 Task: Look for space in Kadūr, India from 6th June, 2023 to 8th June, 2023 for 2 adults in price range Rs.7000 to Rs.12000. Place can be private room with 1  bedroom having 2 beds and 1 bathroom. Property type can be house, flat, guest house. Amenities needed are: wifi. Booking option can be shelf check-in. Required host language is English.
Action: Mouse moved to (450, 120)
Screenshot: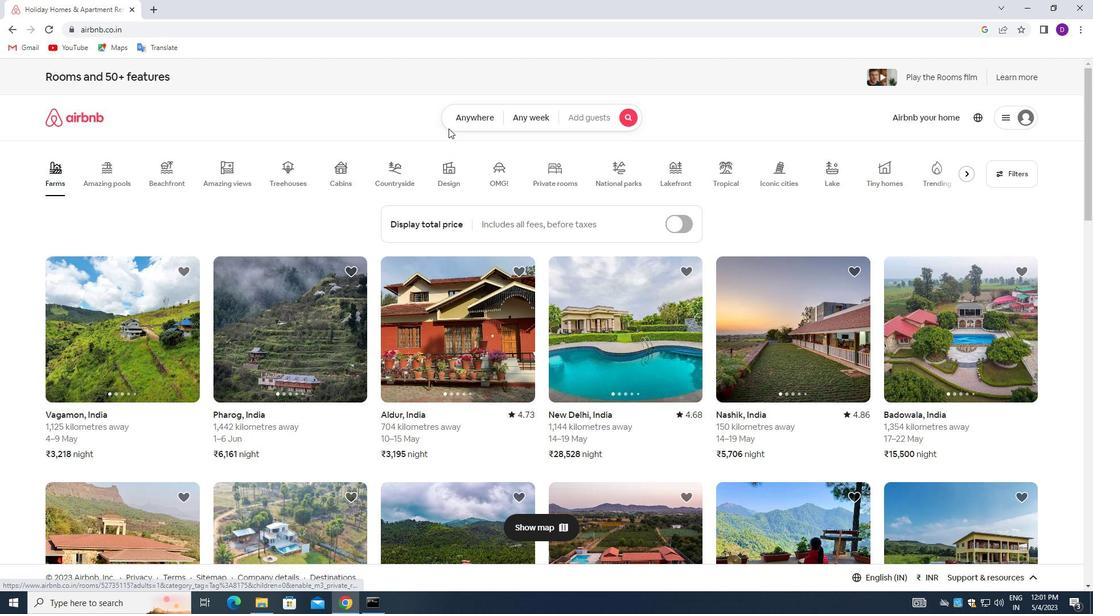 
Action: Mouse pressed left at (450, 120)
Screenshot: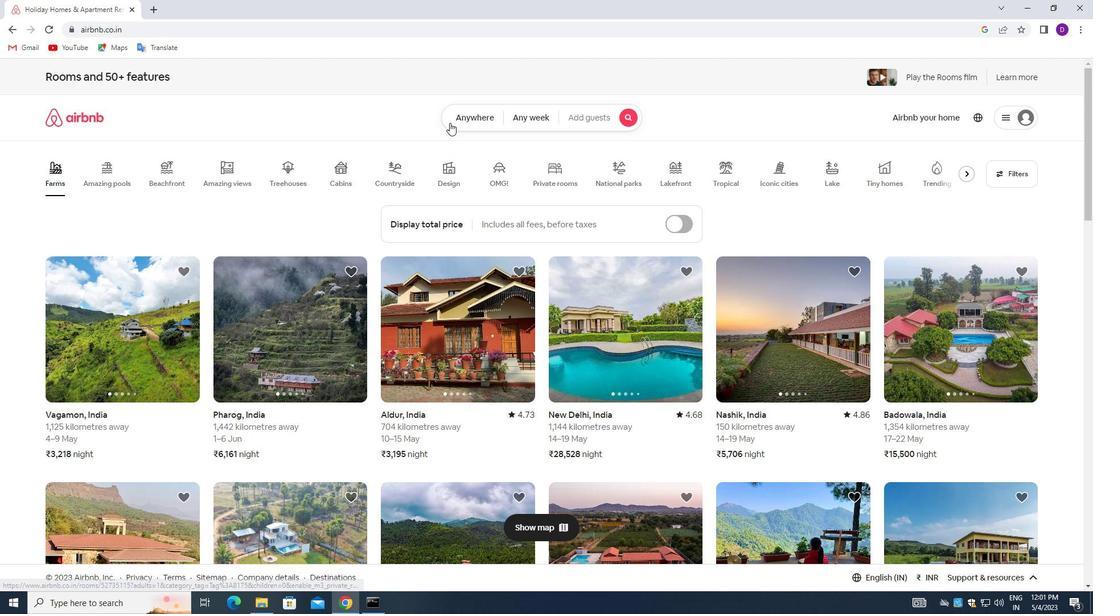 
Action: Mouse moved to (414, 162)
Screenshot: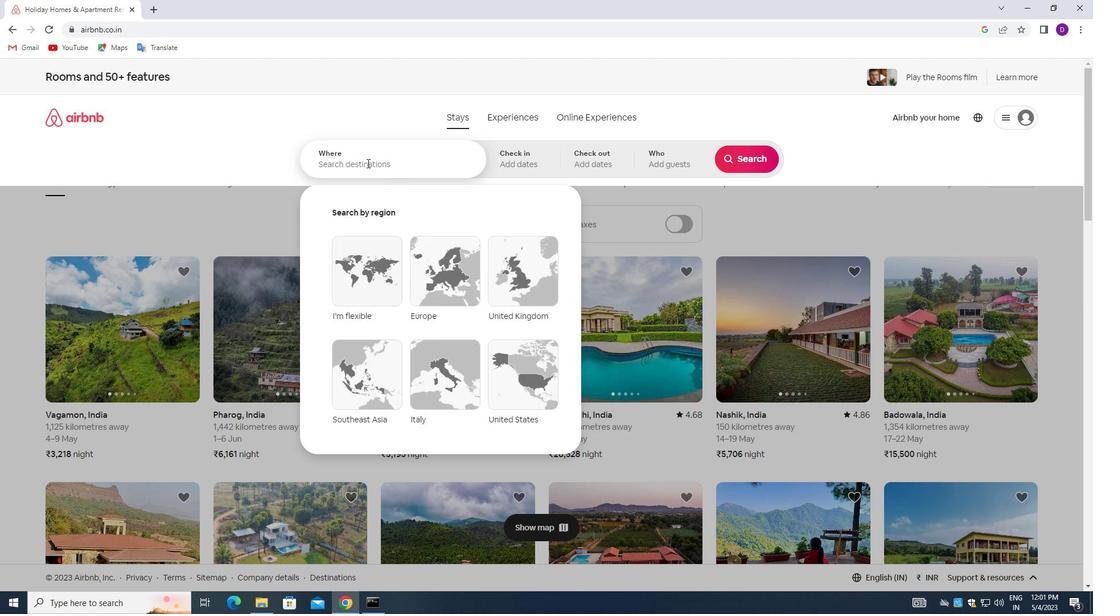 
Action: Mouse pressed left at (414, 162)
Screenshot: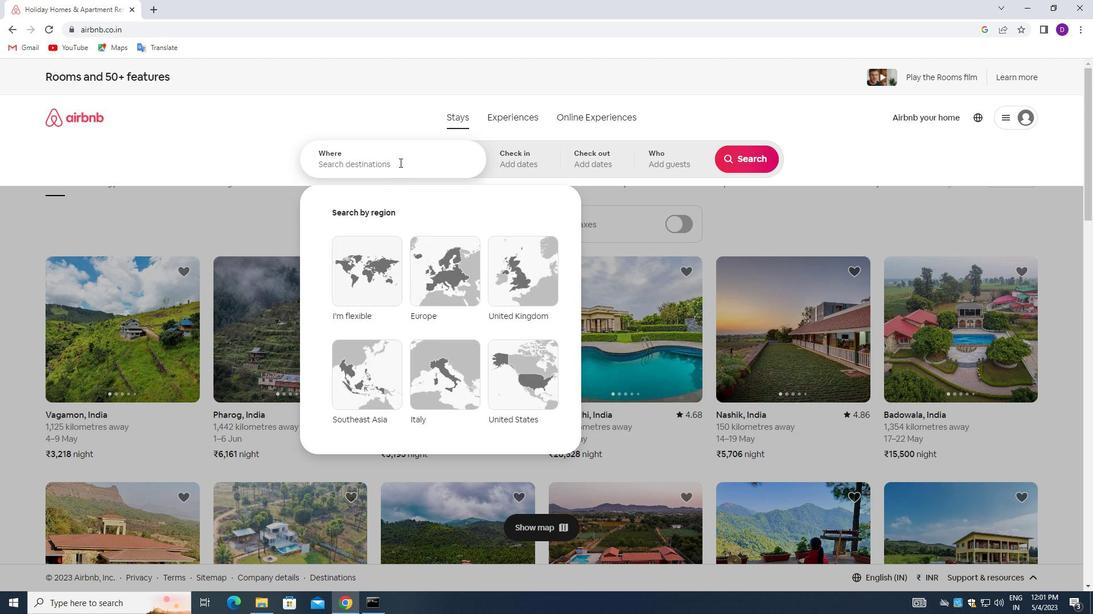 
Action: Mouse moved to (267, 144)
Screenshot: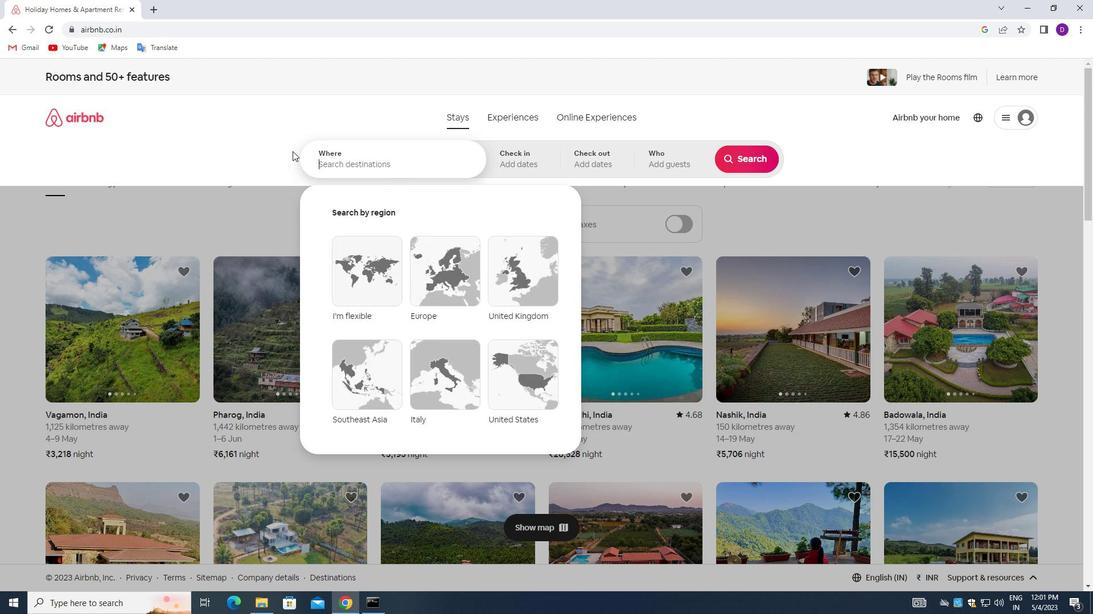 
Action: Key pressed <Key.shift>KADUR,<Key.space><Key.shift>INDIA<Key.enter>
Screenshot: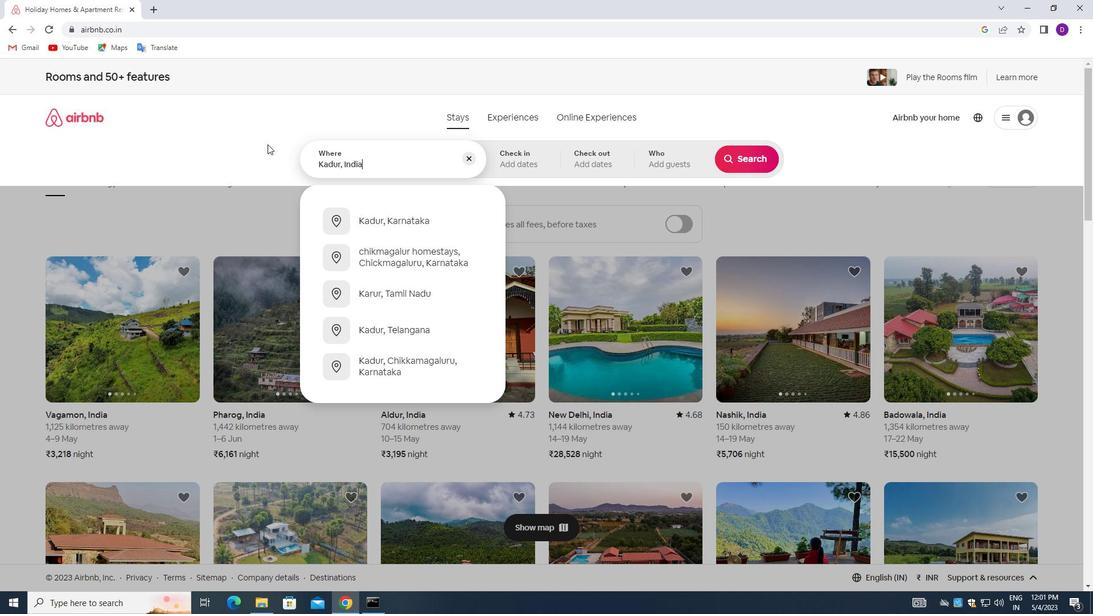
Action: Mouse moved to (626, 324)
Screenshot: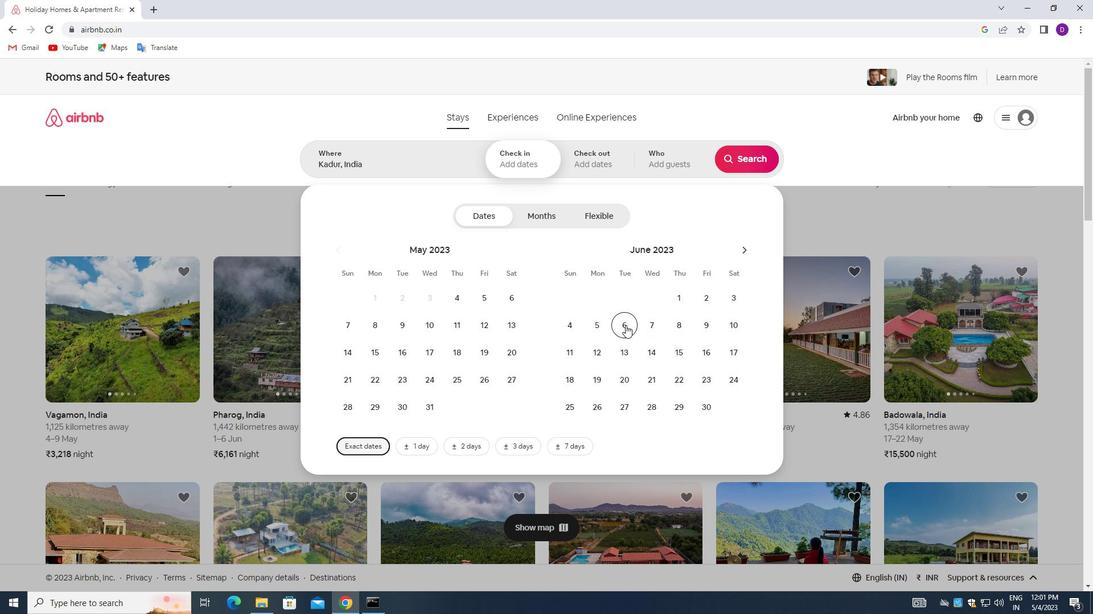 
Action: Mouse pressed left at (626, 324)
Screenshot: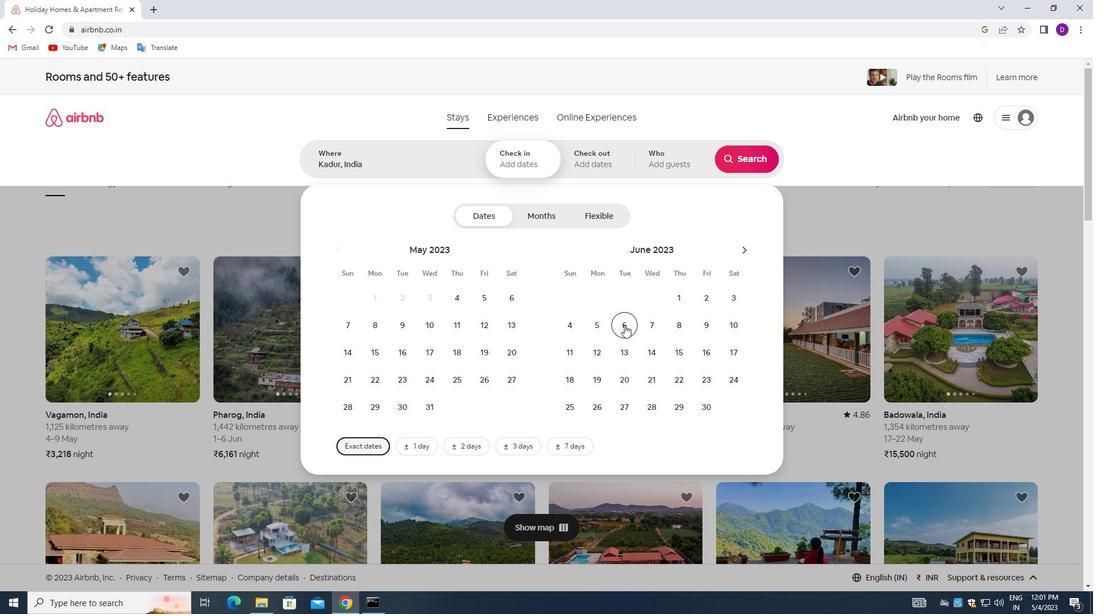 
Action: Mouse moved to (682, 325)
Screenshot: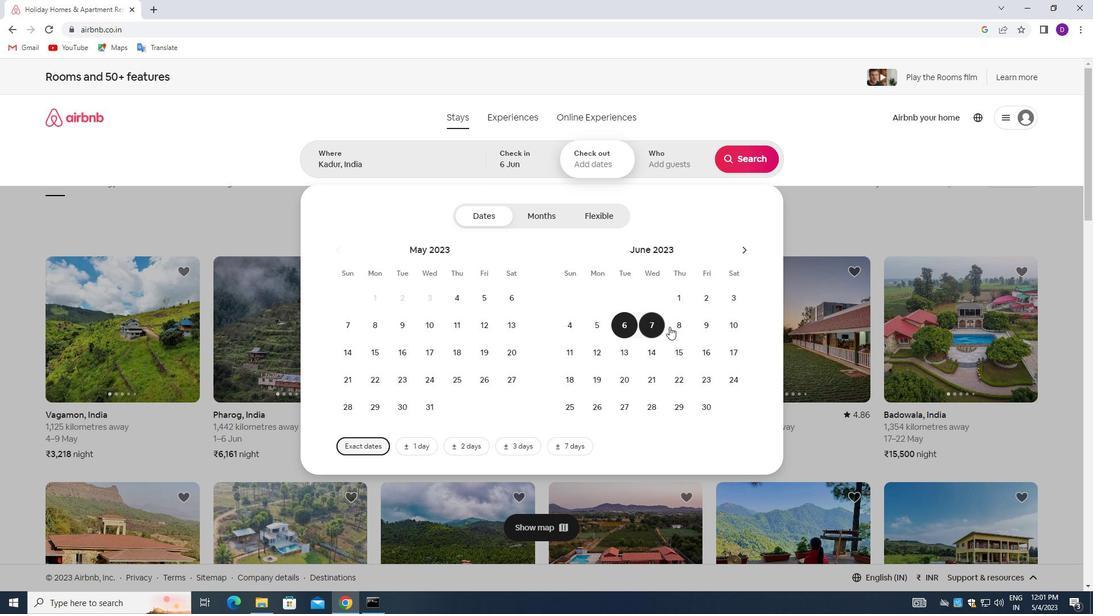 
Action: Mouse pressed left at (682, 325)
Screenshot: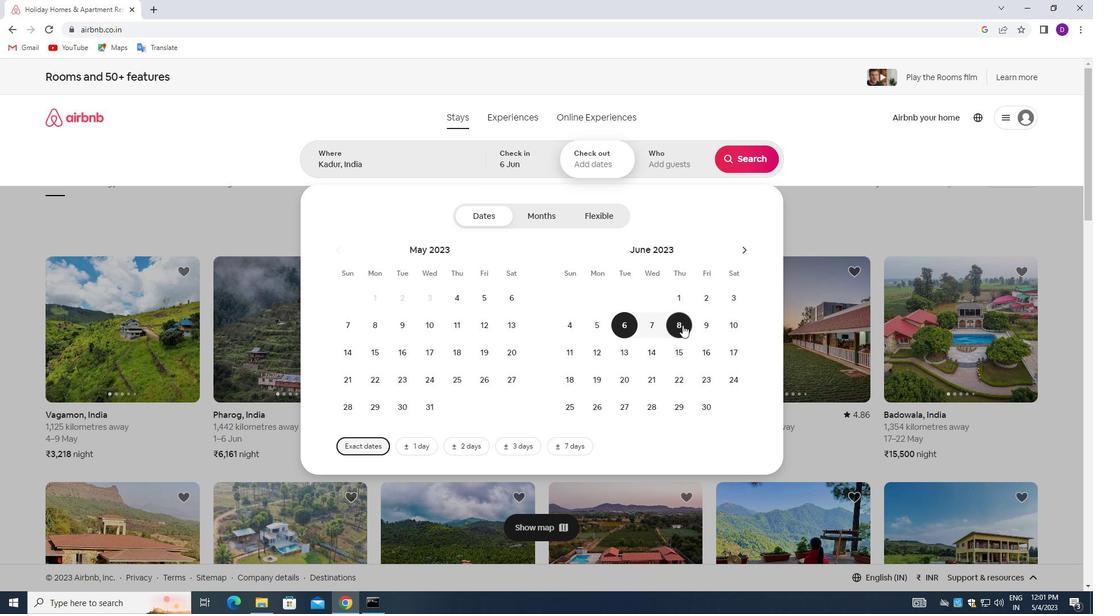 
Action: Mouse moved to (670, 164)
Screenshot: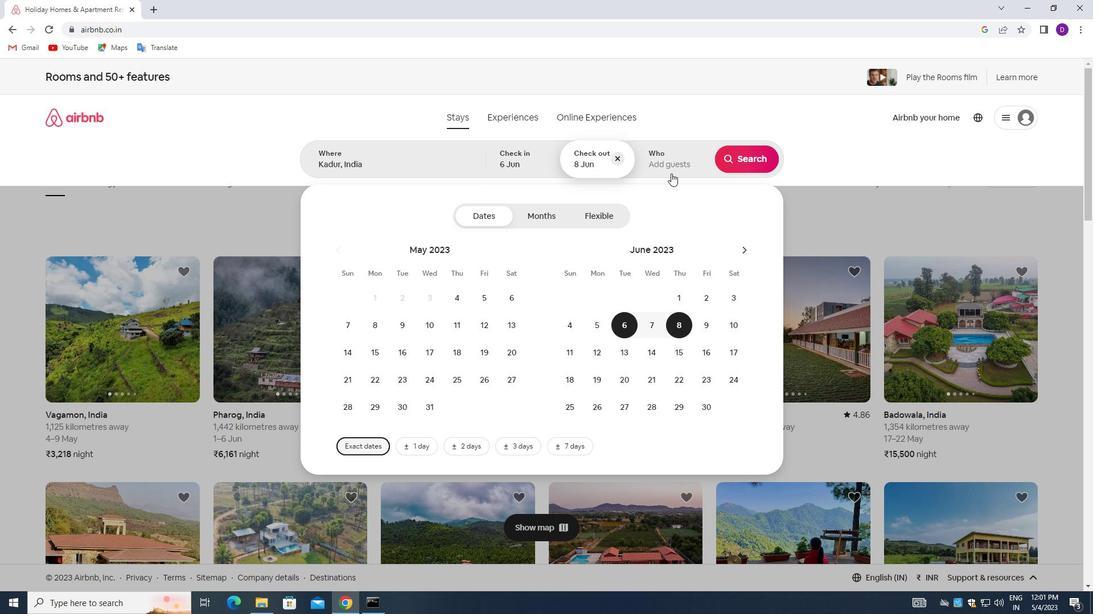 
Action: Mouse pressed left at (670, 164)
Screenshot: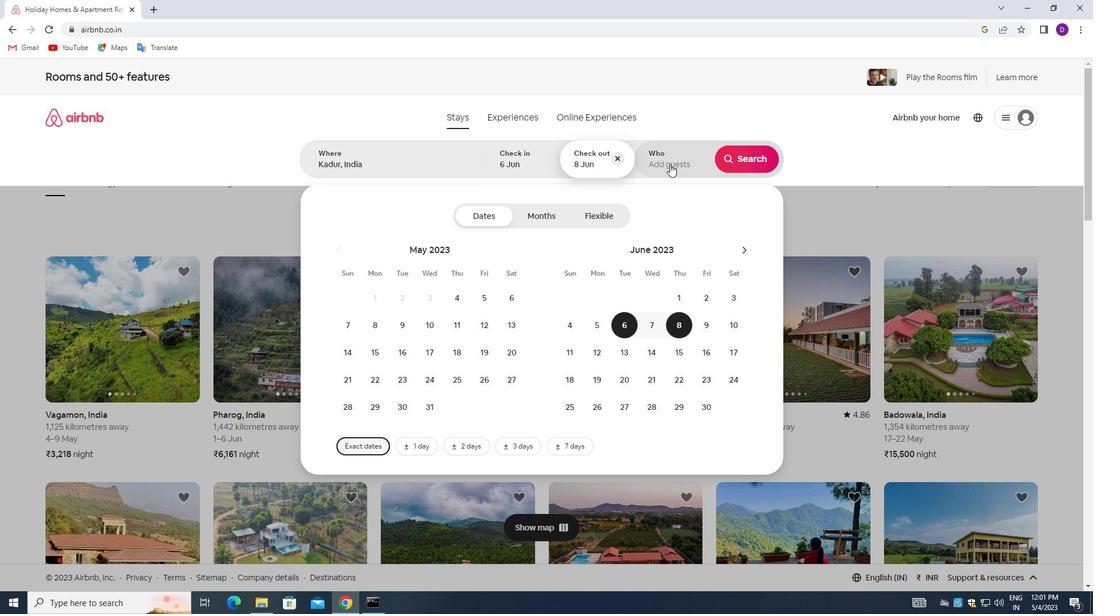 
Action: Mouse moved to (745, 220)
Screenshot: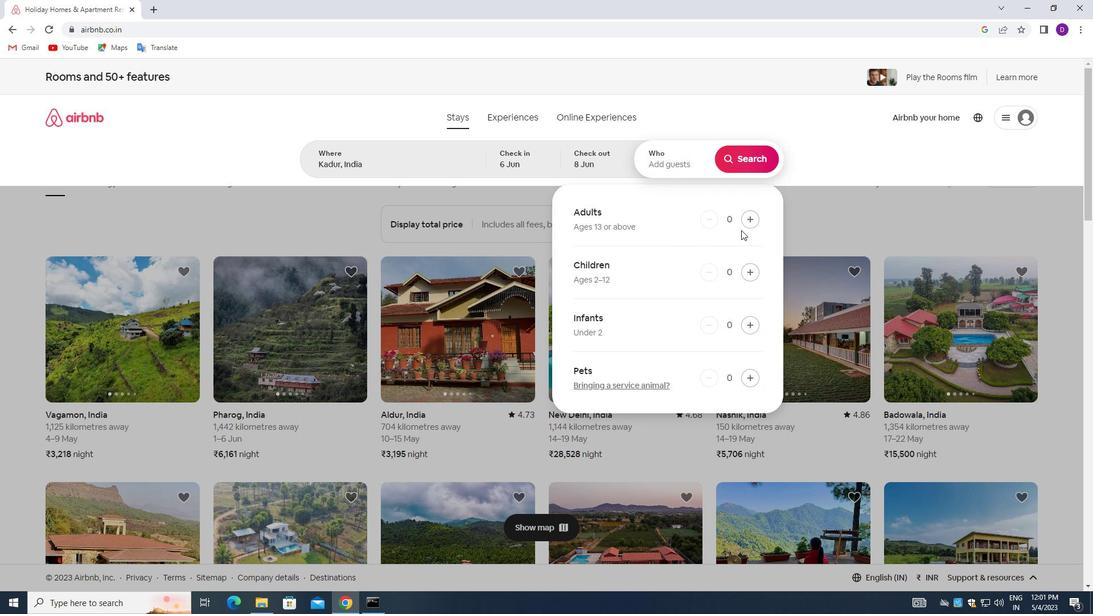 
Action: Mouse pressed left at (745, 220)
Screenshot: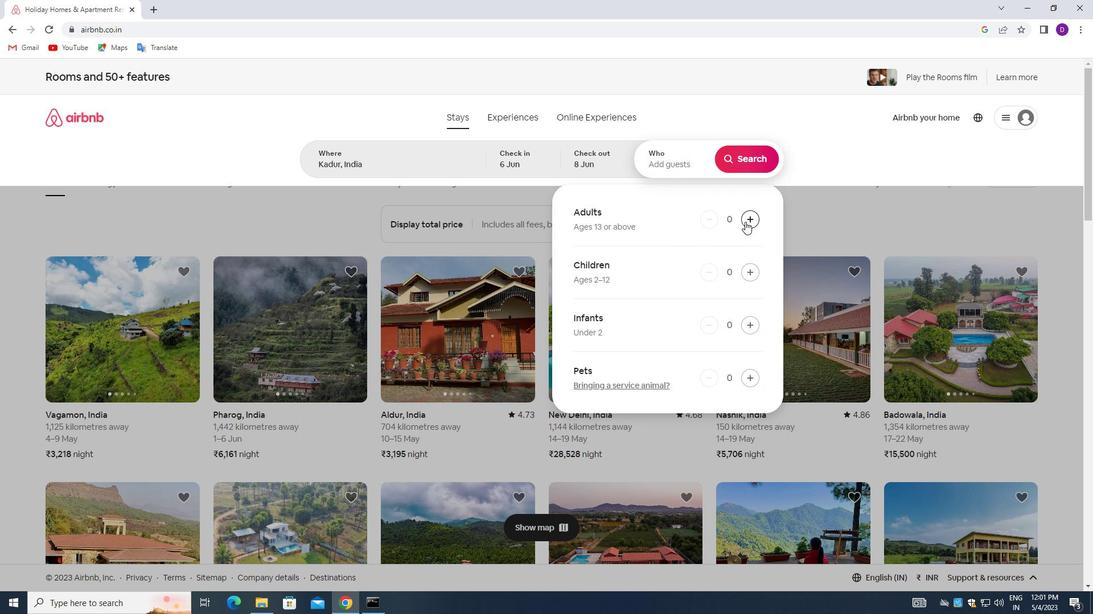 
Action: Mouse pressed left at (745, 220)
Screenshot: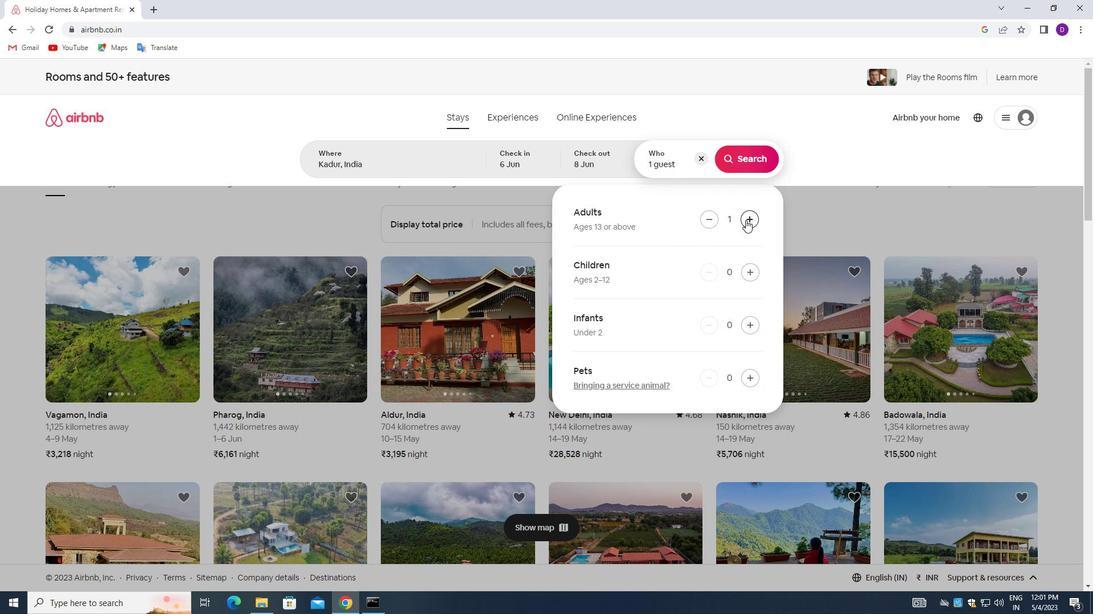 
Action: Mouse moved to (743, 157)
Screenshot: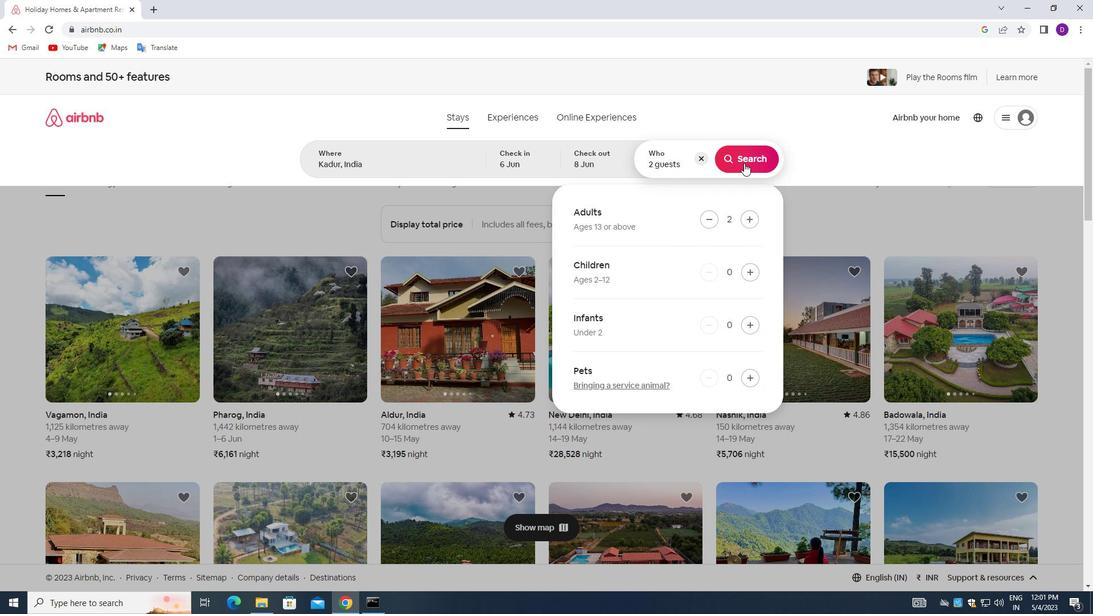
Action: Mouse pressed left at (743, 157)
Screenshot: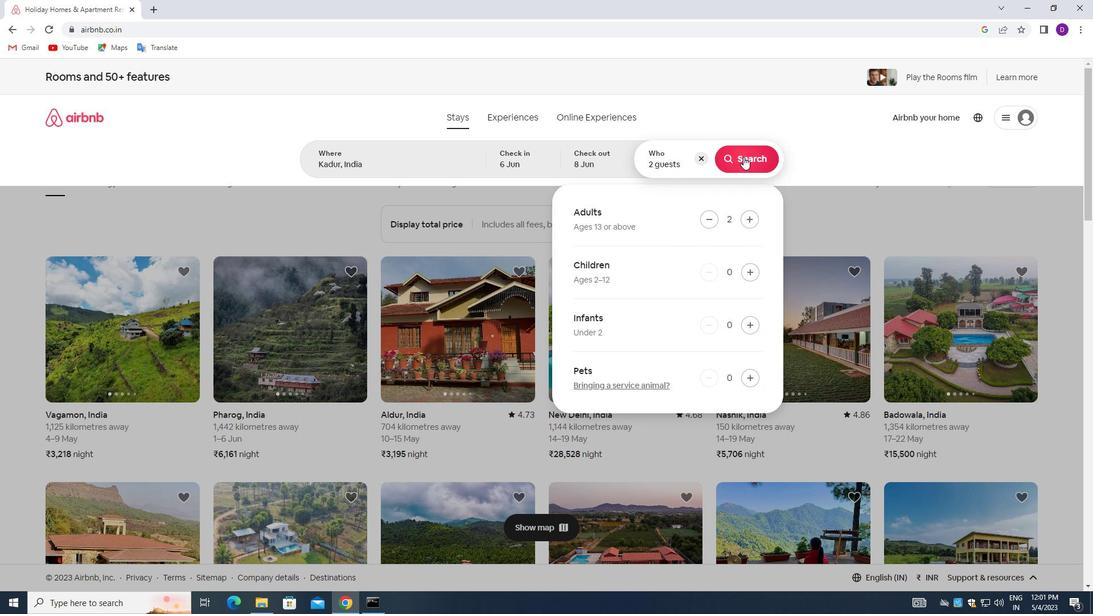 
Action: Mouse moved to (1027, 125)
Screenshot: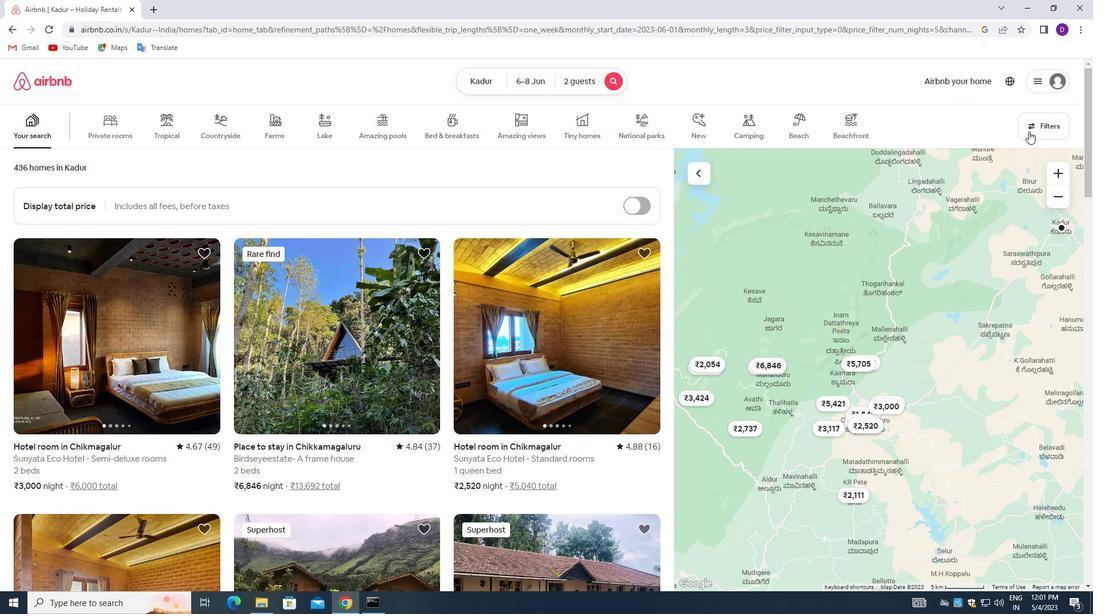 
Action: Mouse pressed left at (1027, 125)
Screenshot: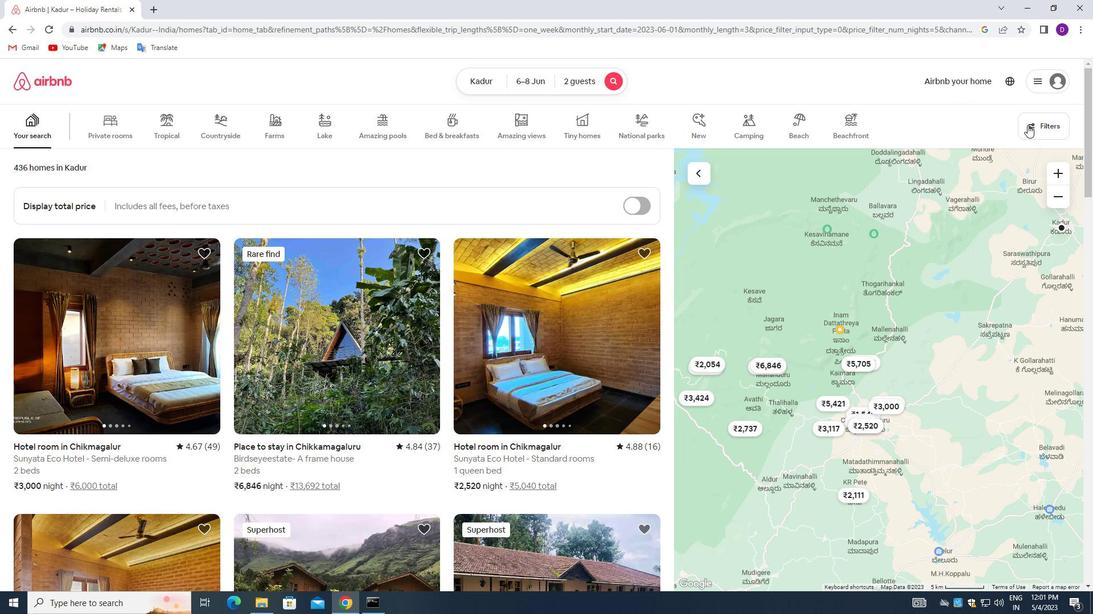 
Action: Mouse moved to (398, 272)
Screenshot: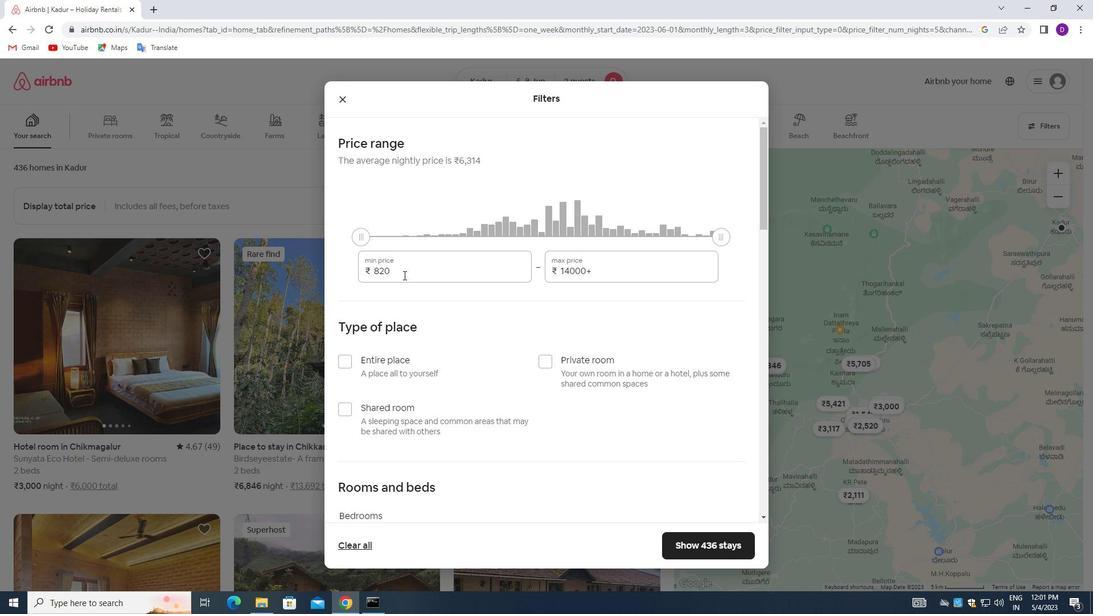 
Action: Mouse pressed left at (398, 272)
Screenshot: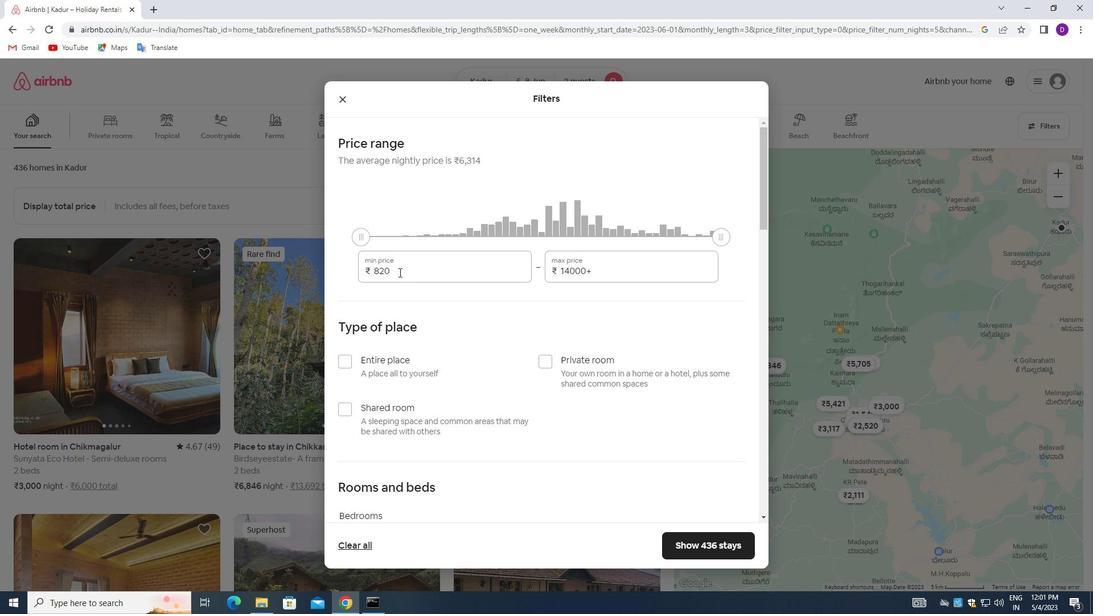 
Action: Mouse pressed left at (398, 272)
Screenshot: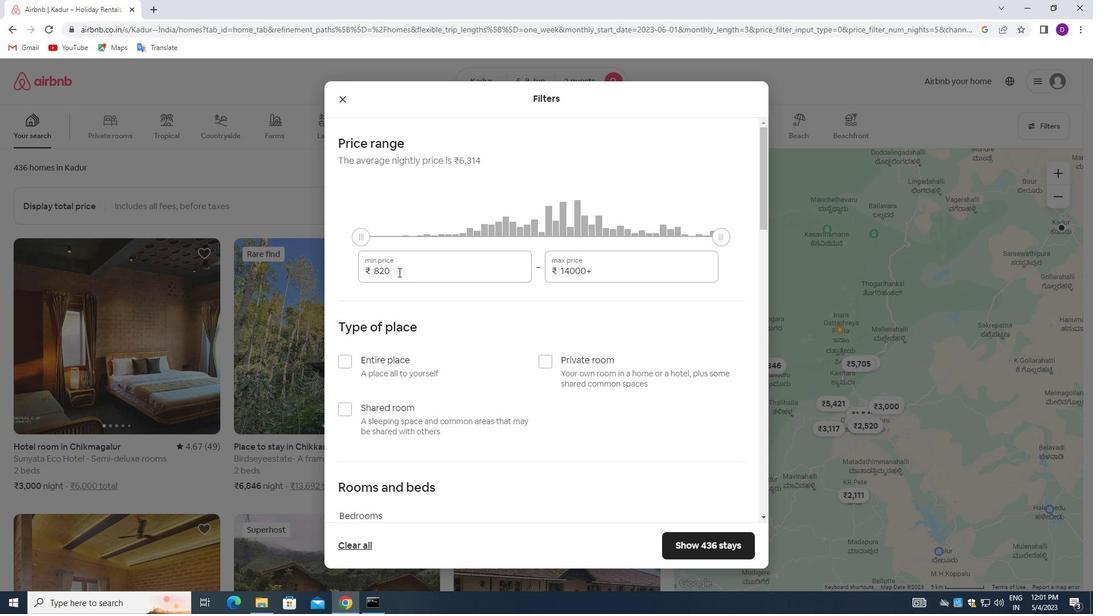 
Action: Key pressed 7000<Key.tab>12000
Screenshot: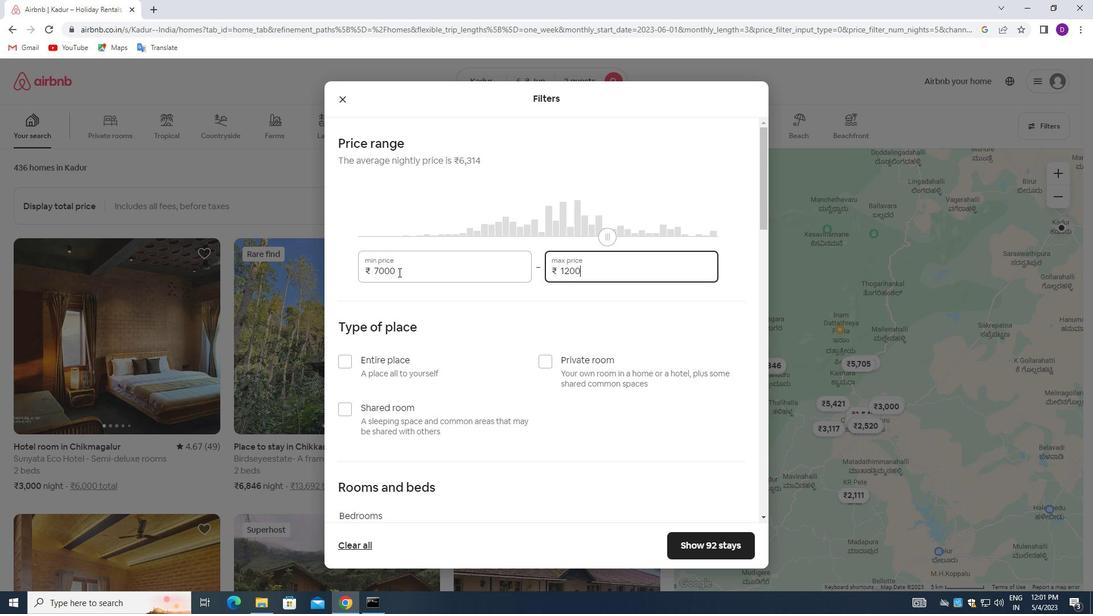 
Action: Mouse moved to (520, 395)
Screenshot: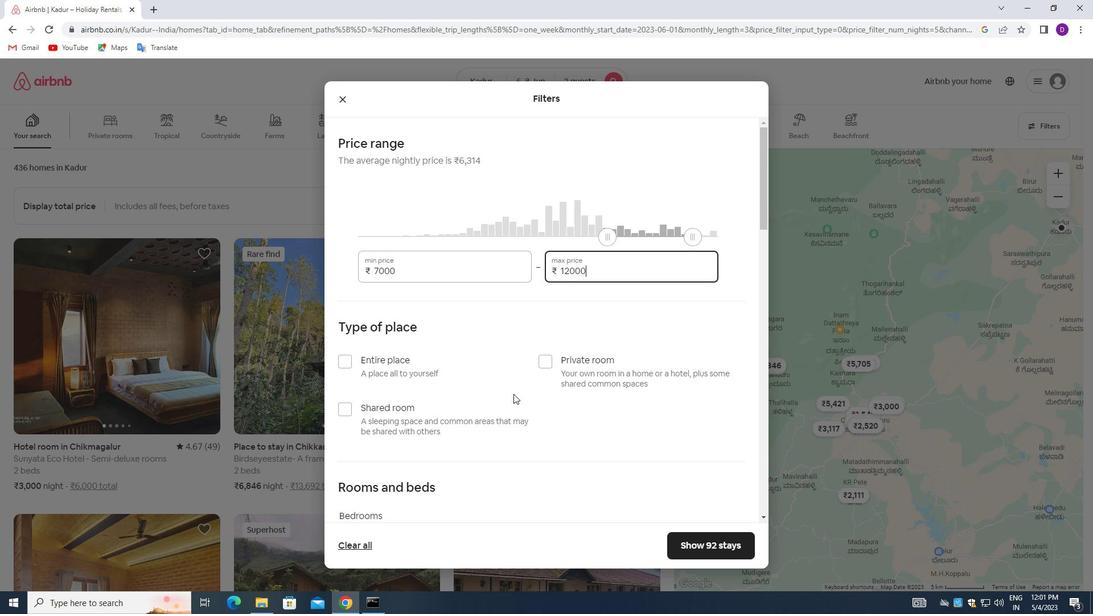 
Action: Mouse scrolled (520, 395) with delta (0, 0)
Screenshot: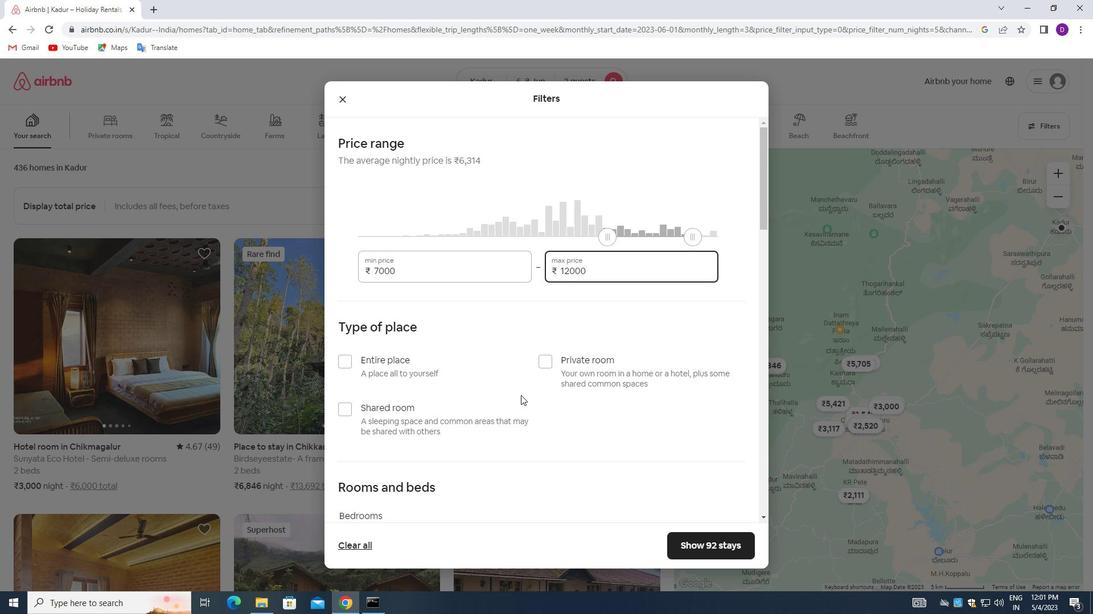 
Action: Mouse scrolled (520, 395) with delta (0, 0)
Screenshot: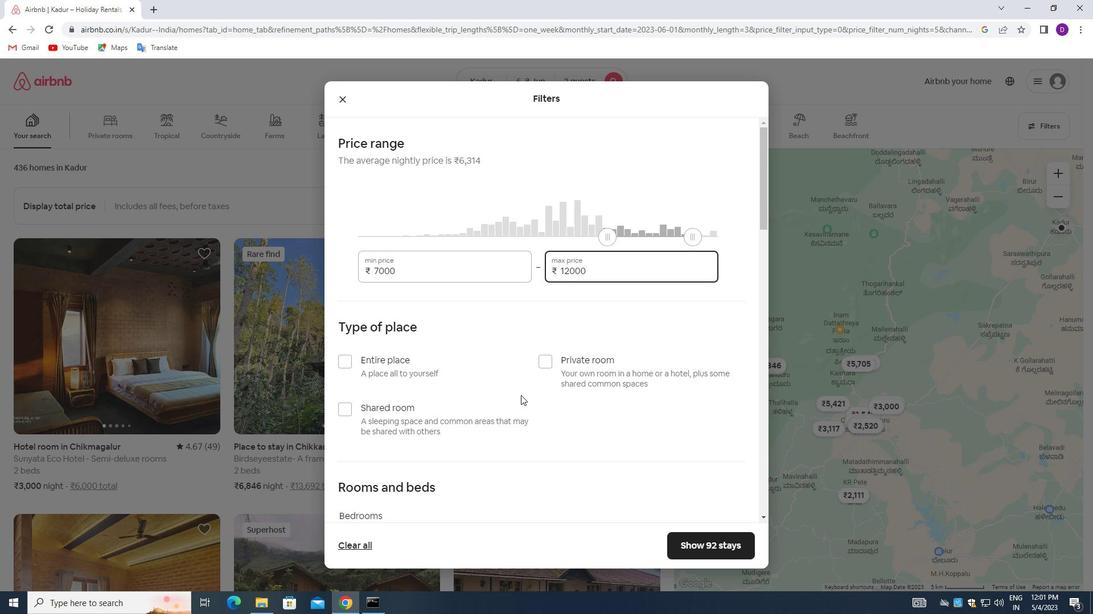 
Action: Mouse moved to (545, 249)
Screenshot: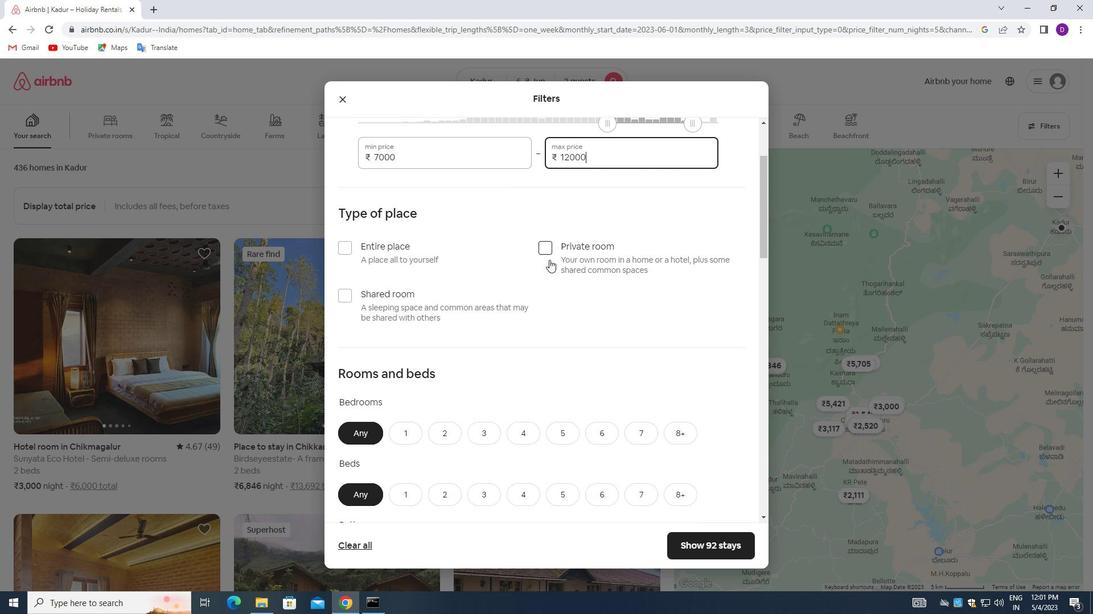 
Action: Mouse pressed left at (545, 249)
Screenshot: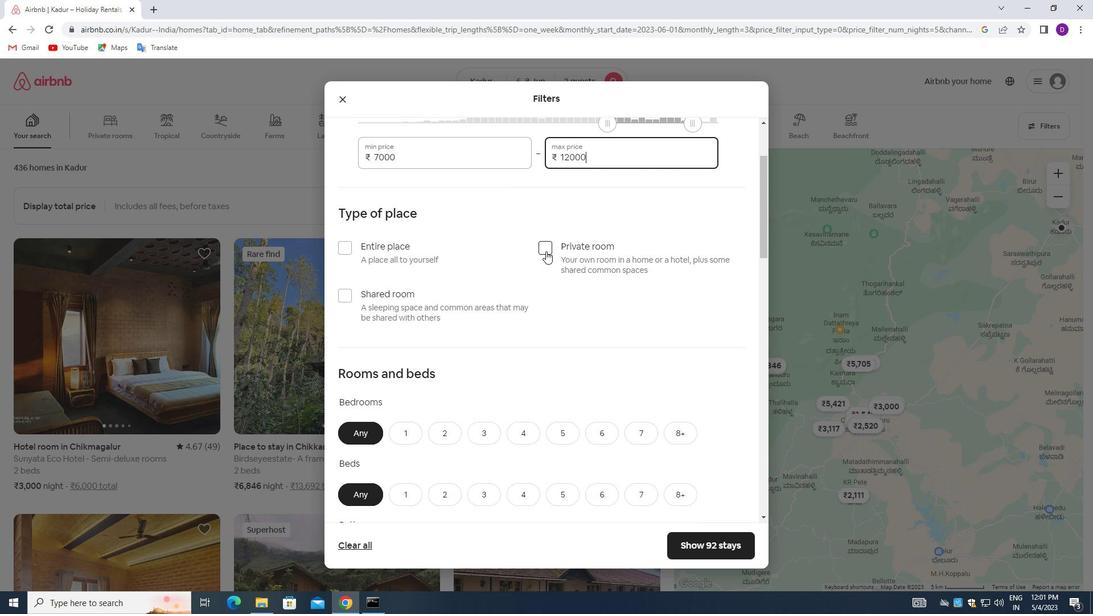 
Action: Mouse moved to (547, 325)
Screenshot: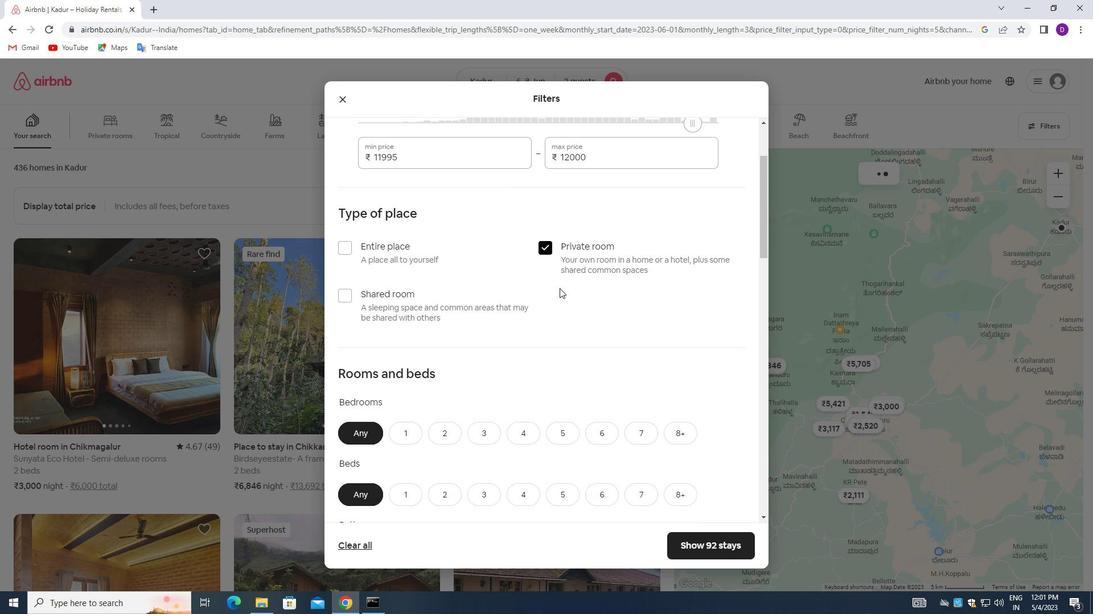 
Action: Mouse scrolled (547, 325) with delta (0, 0)
Screenshot: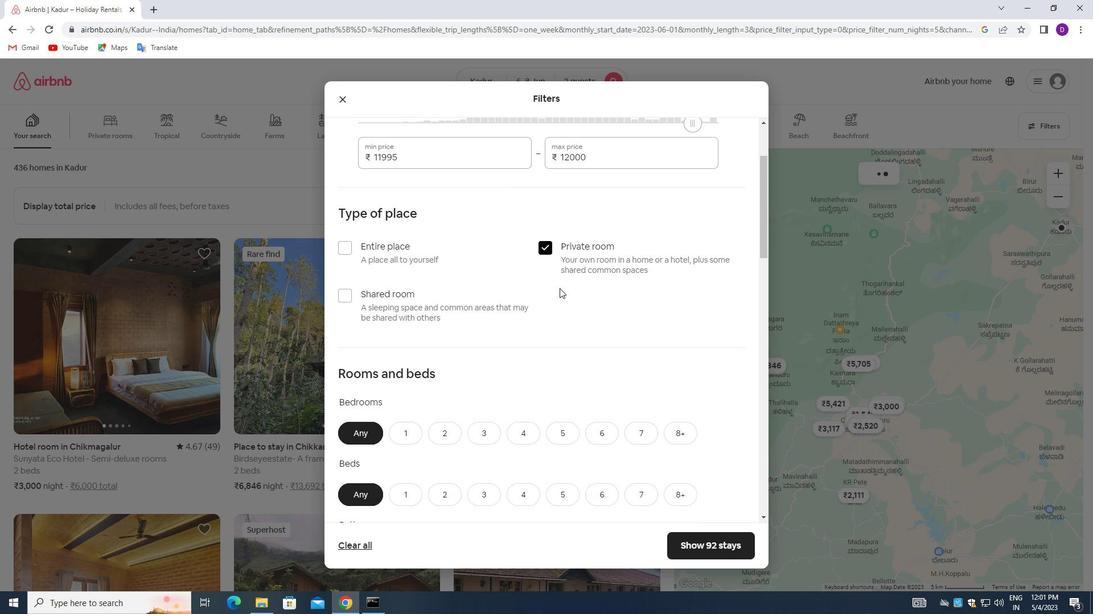 
Action: Mouse moved to (544, 330)
Screenshot: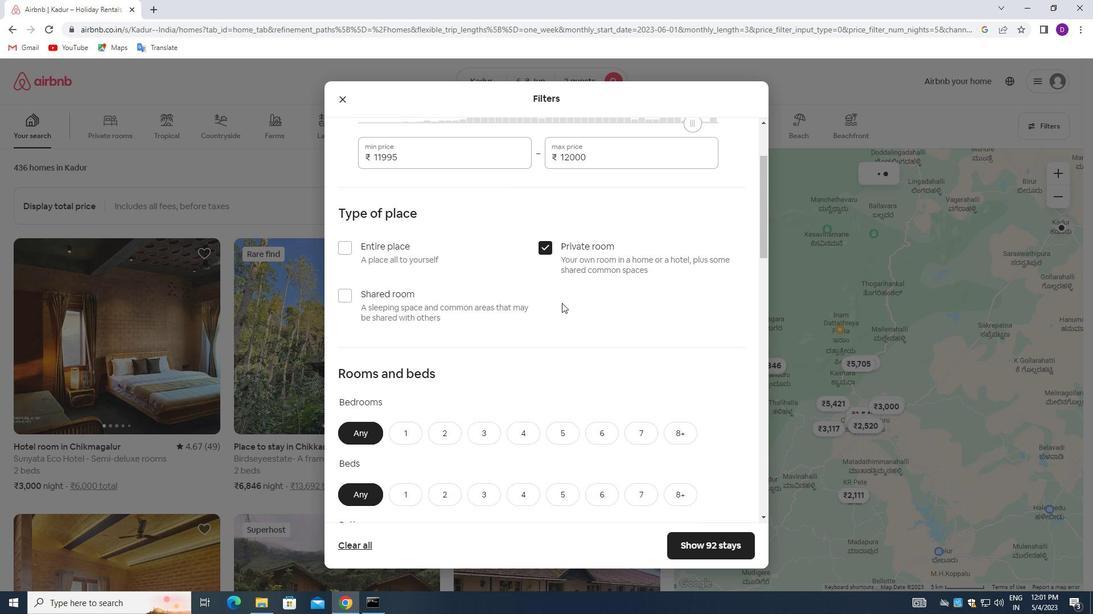 
Action: Mouse scrolled (544, 329) with delta (0, 0)
Screenshot: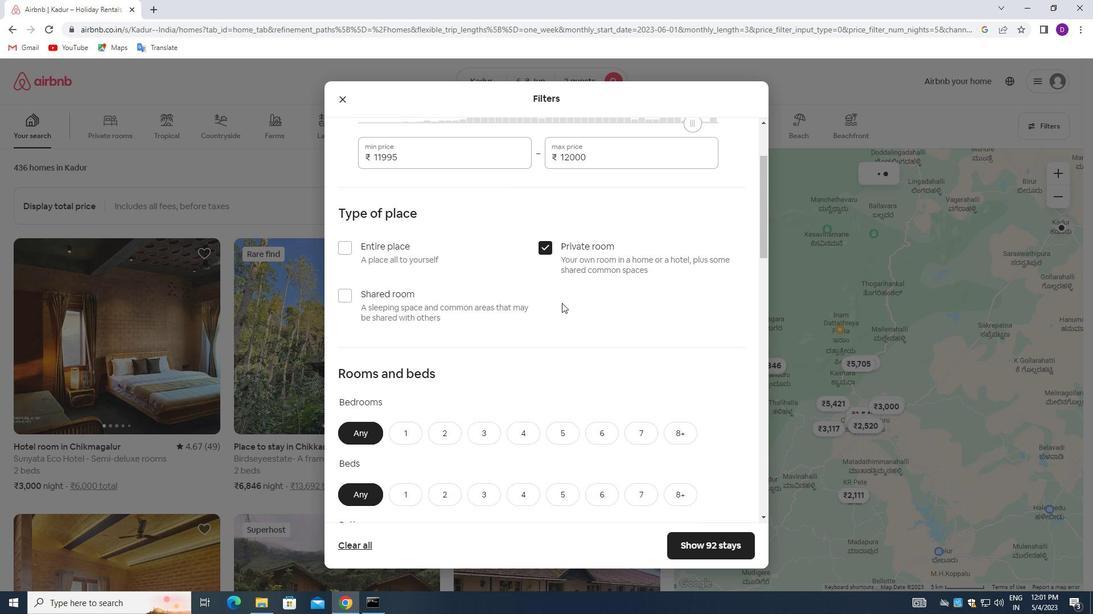 
Action: Mouse moved to (542, 332)
Screenshot: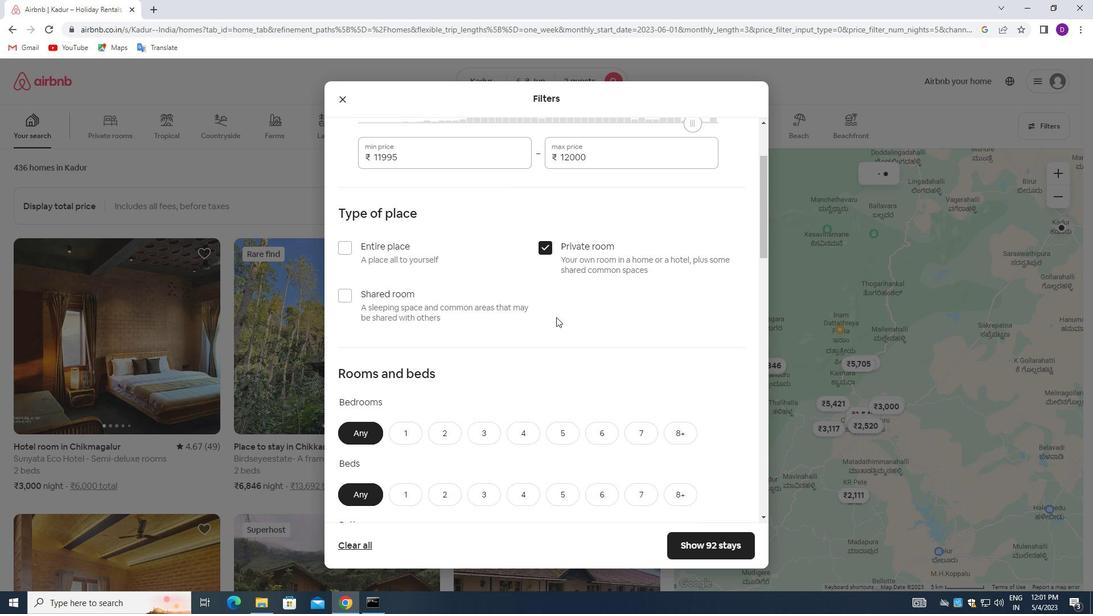 
Action: Mouse scrolled (542, 331) with delta (0, 0)
Screenshot: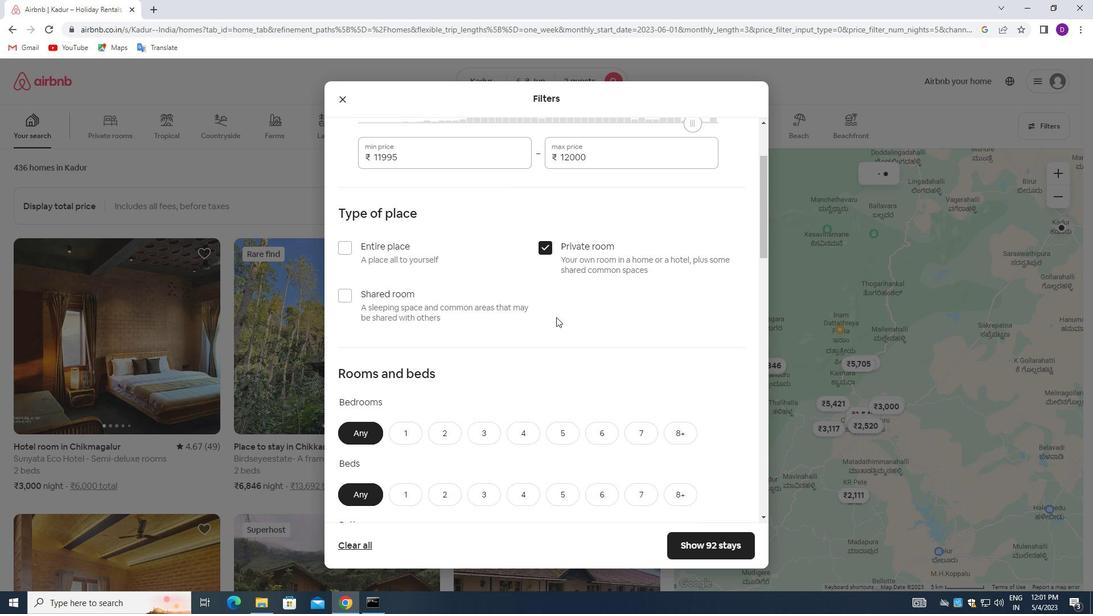 
Action: Mouse moved to (399, 262)
Screenshot: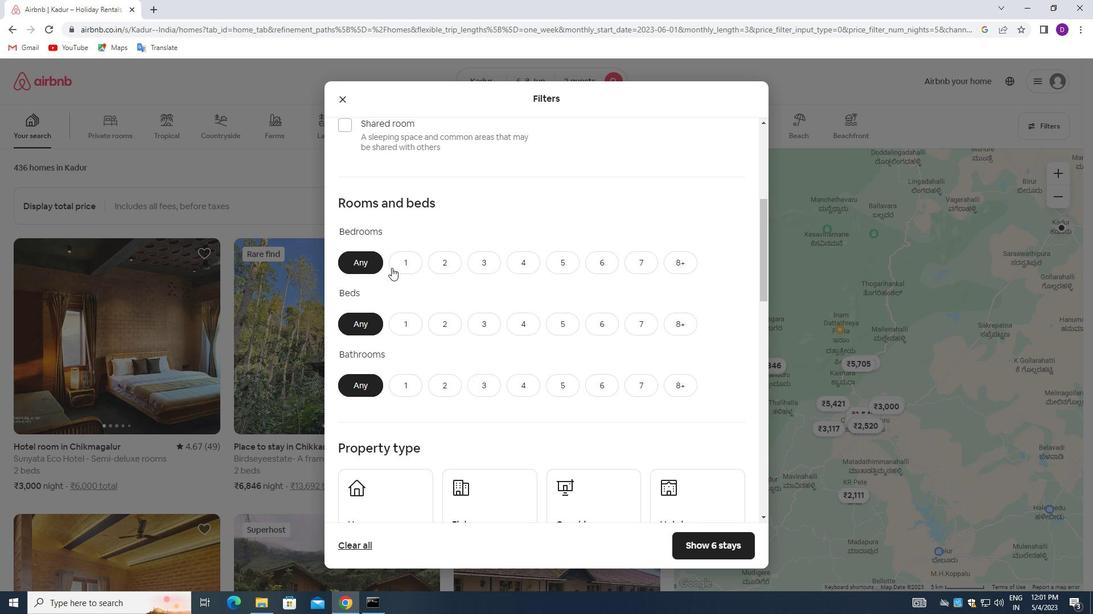 
Action: Mouse pressed left at (399, 262)
Screenshot: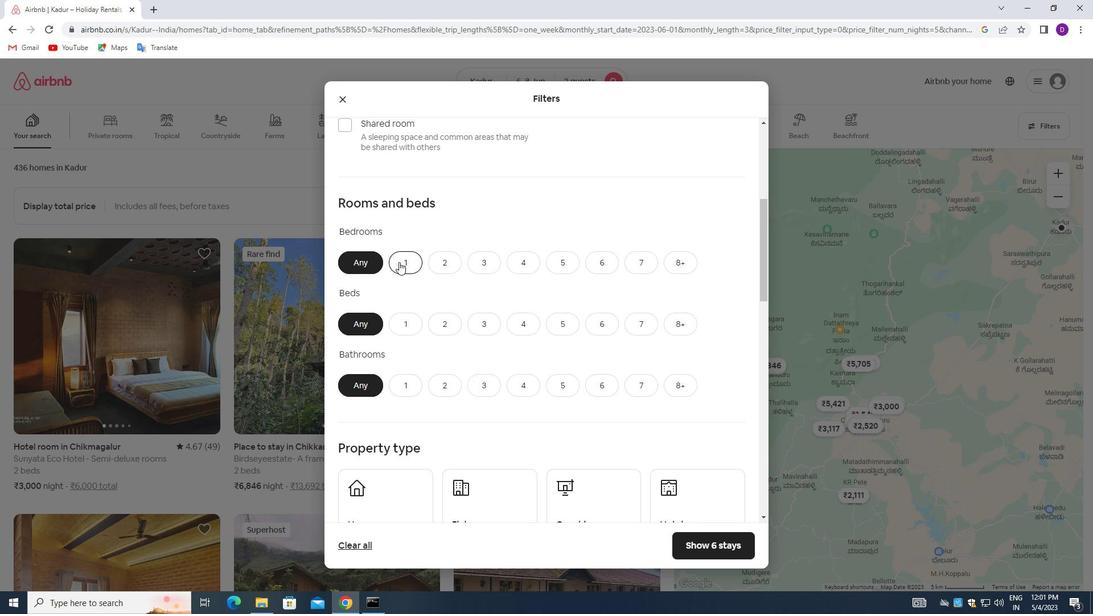 
Action: Mouse moved to (452, 323)
Screenshot: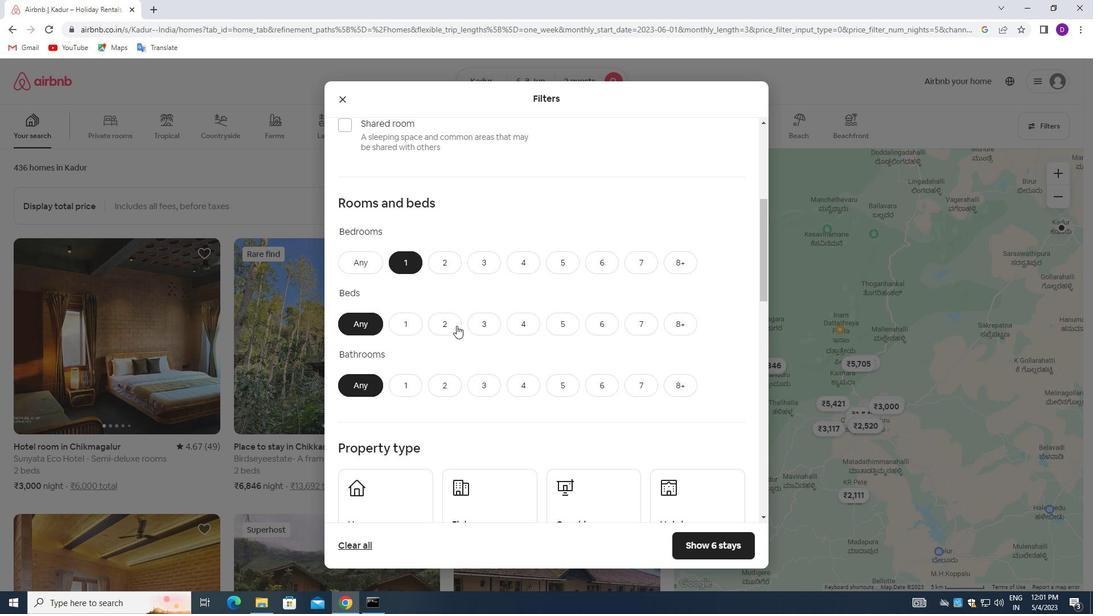 
Action: Mouse pressed left at (452, 323)
Screenshot: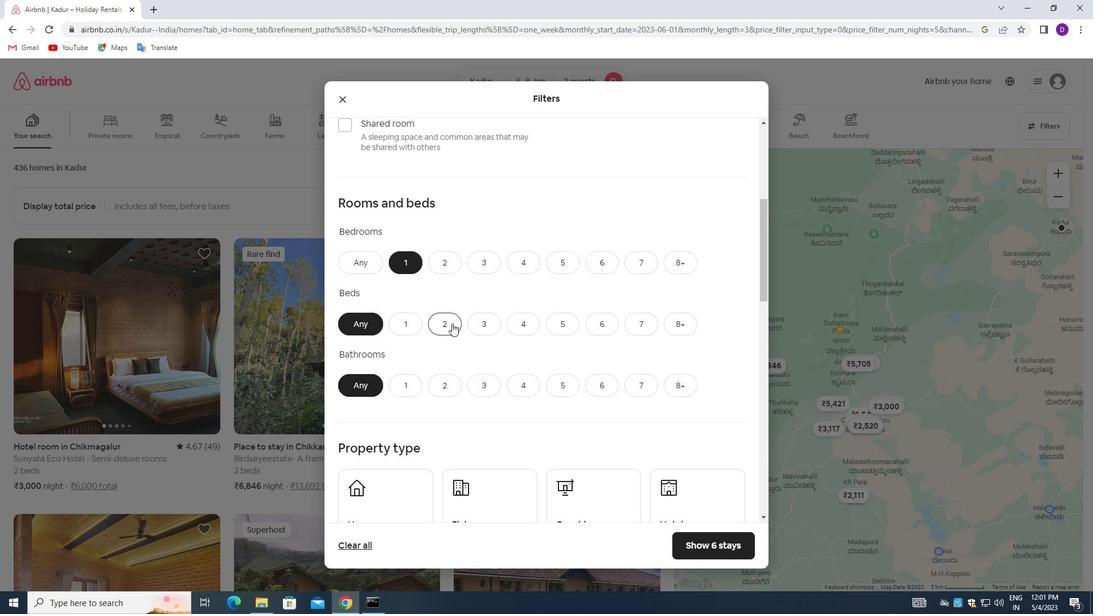 
Action: Mouse moved to (407, 384)
Screenshot: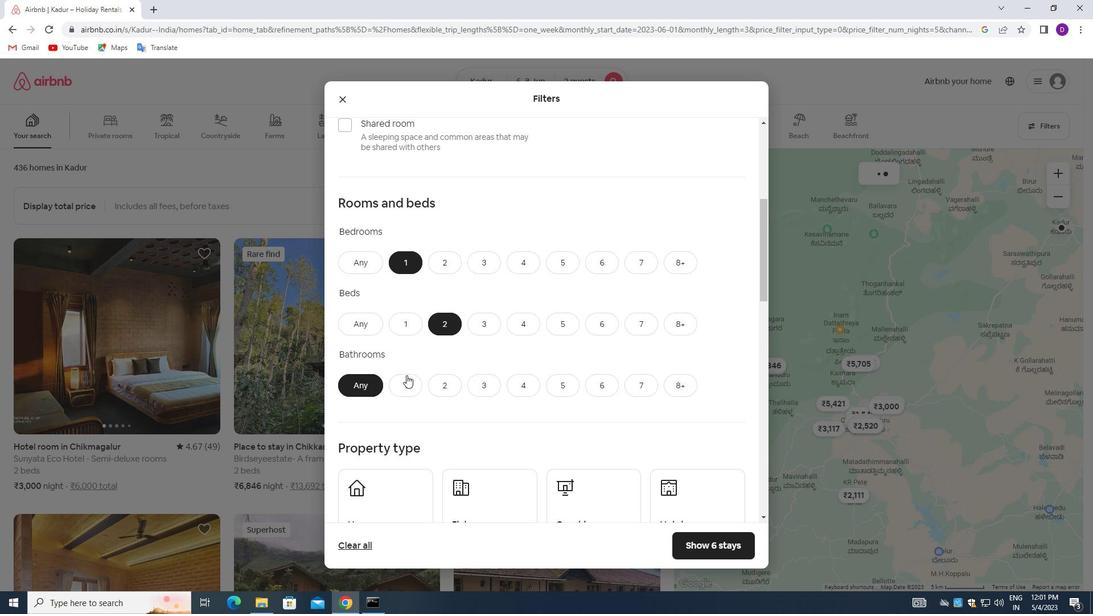 
Action: Mouse pressed left at (407, 384)
Screenshot: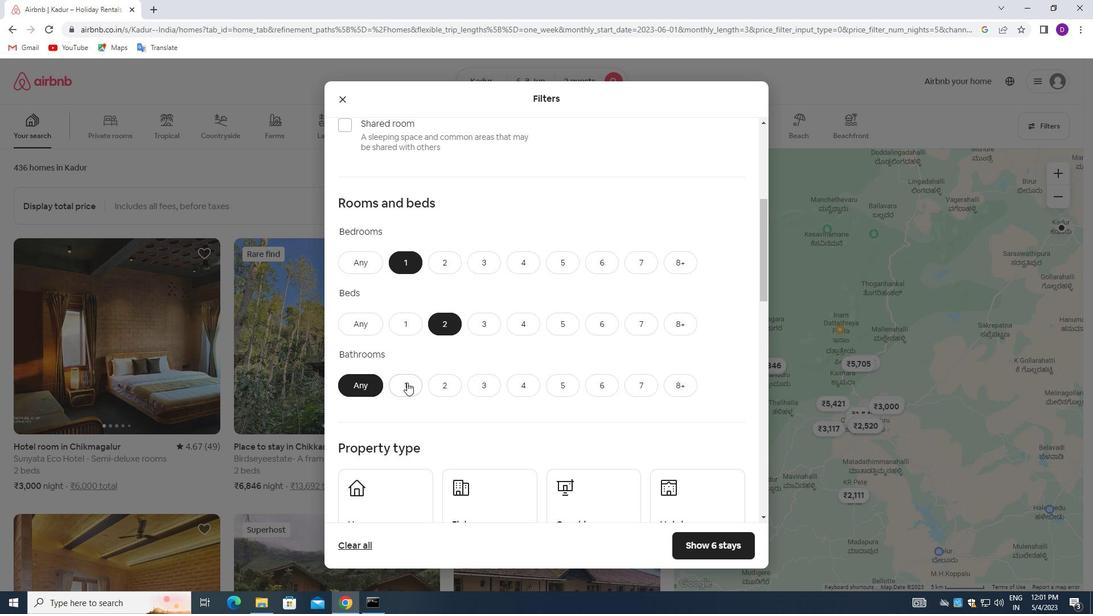 
Action: Mouse moved to (409, 366)
Screenshot: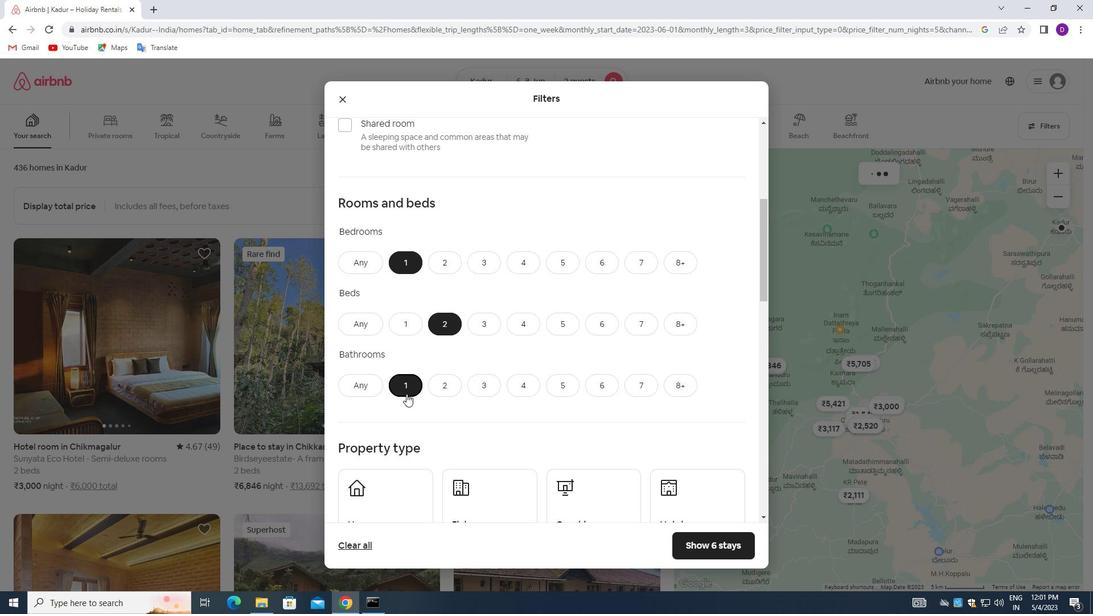 
Action: Mouse scrolled (409, 365) with delta (0, 0)
Screenshot: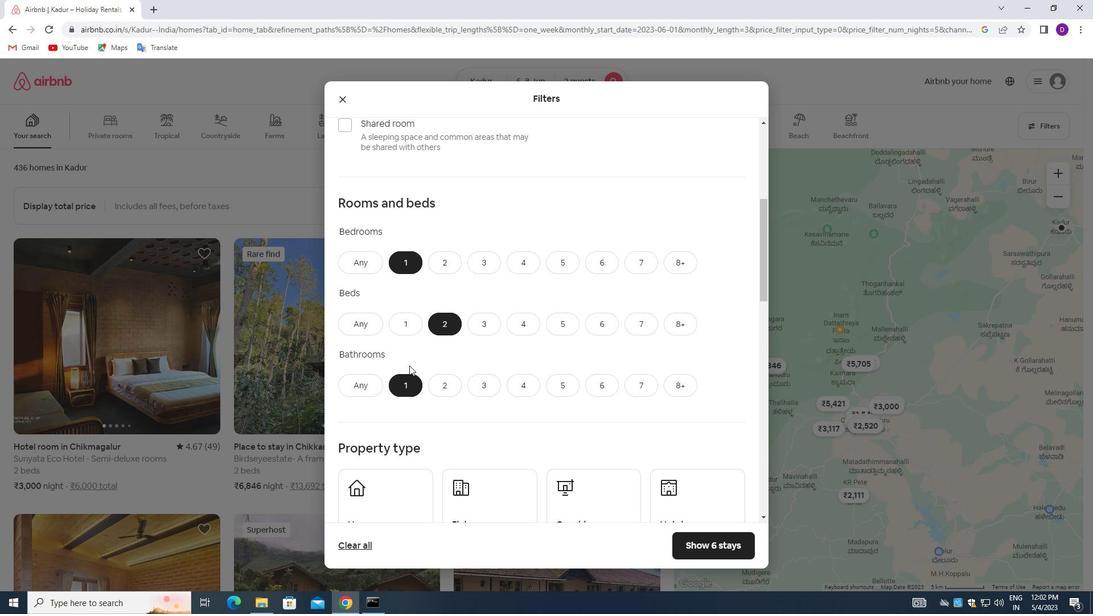 
Action: Mouse moved to (409, 366)
Screenshot: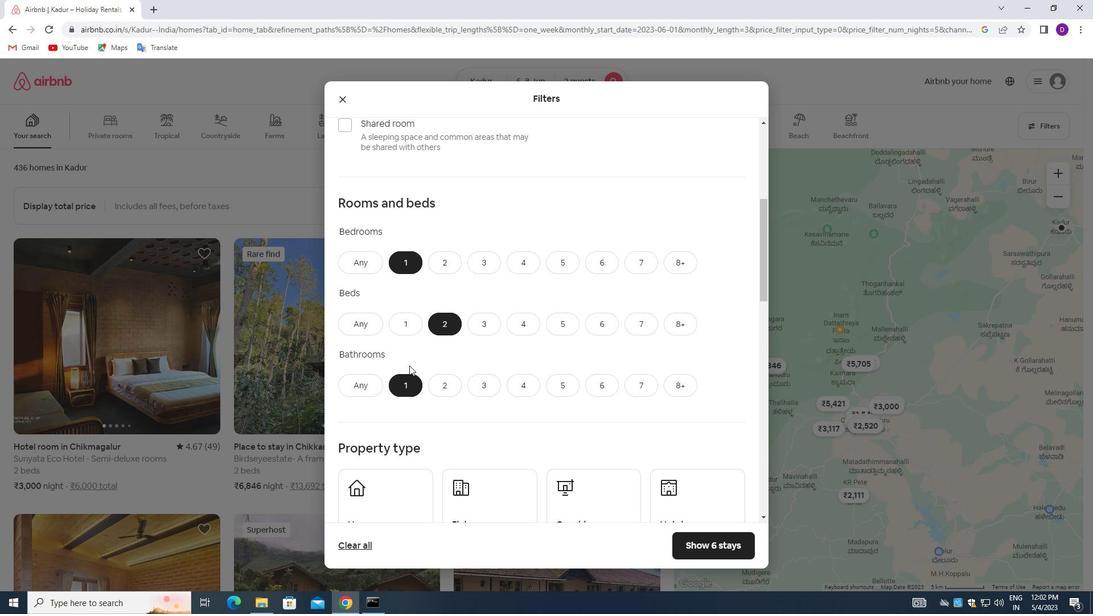 
Action: Mouse scrolled (409, 365) with delta (0, 0)
Screenshot: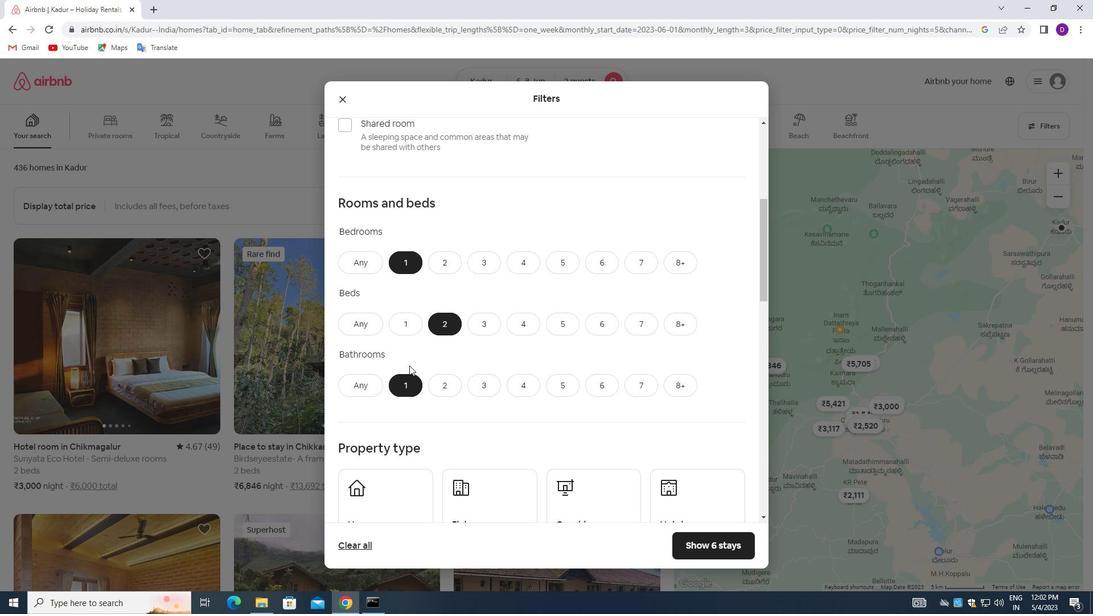 
Action: Mouse moved to (402, 390)
Screenshot: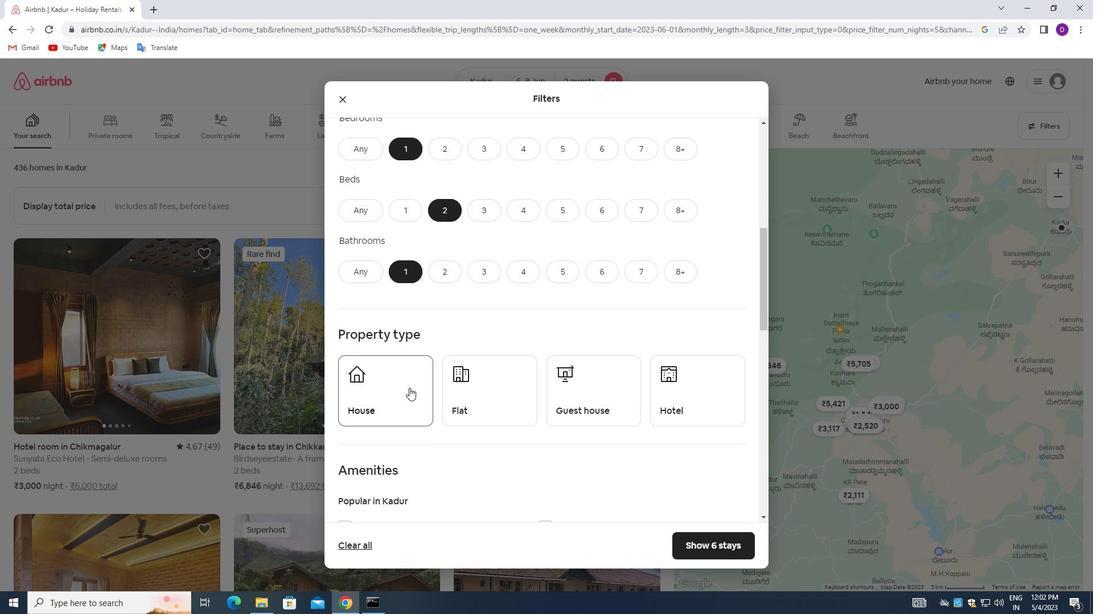 
Action: Mouse pressed left at (402, 390)
Screenshot: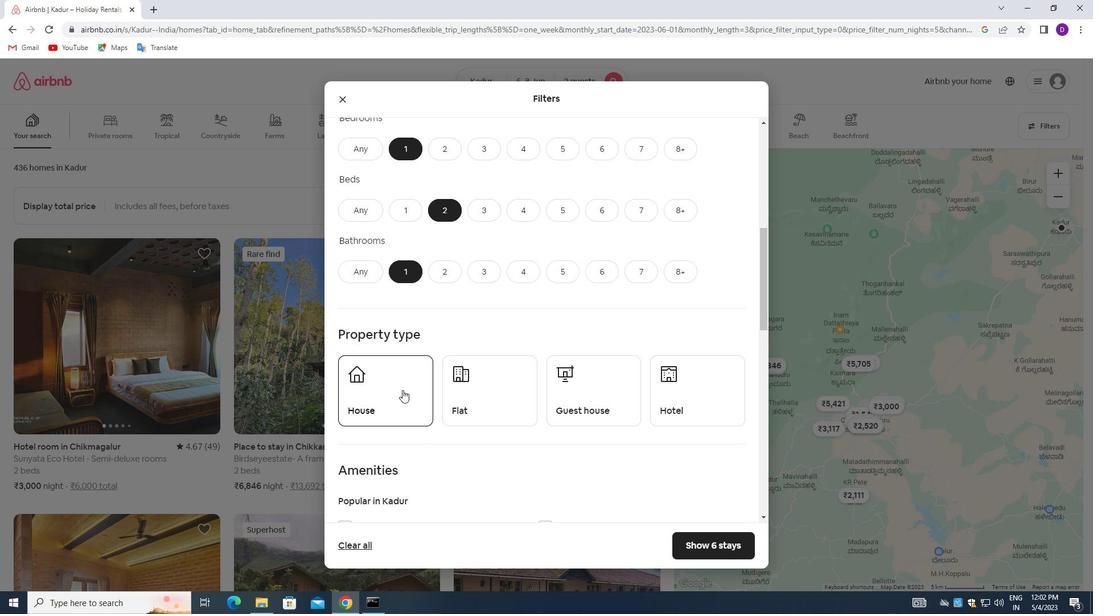 
Action: Mouse moved to (487, 386)
Screenshot: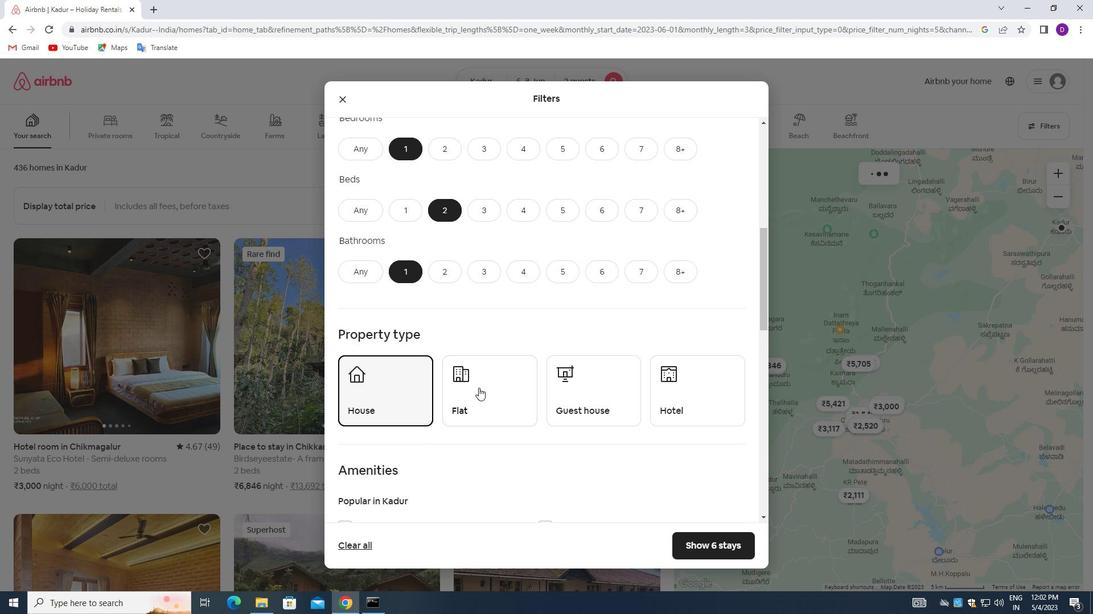 
Action: Mouse pressed left at (487, 386)
Screenshot: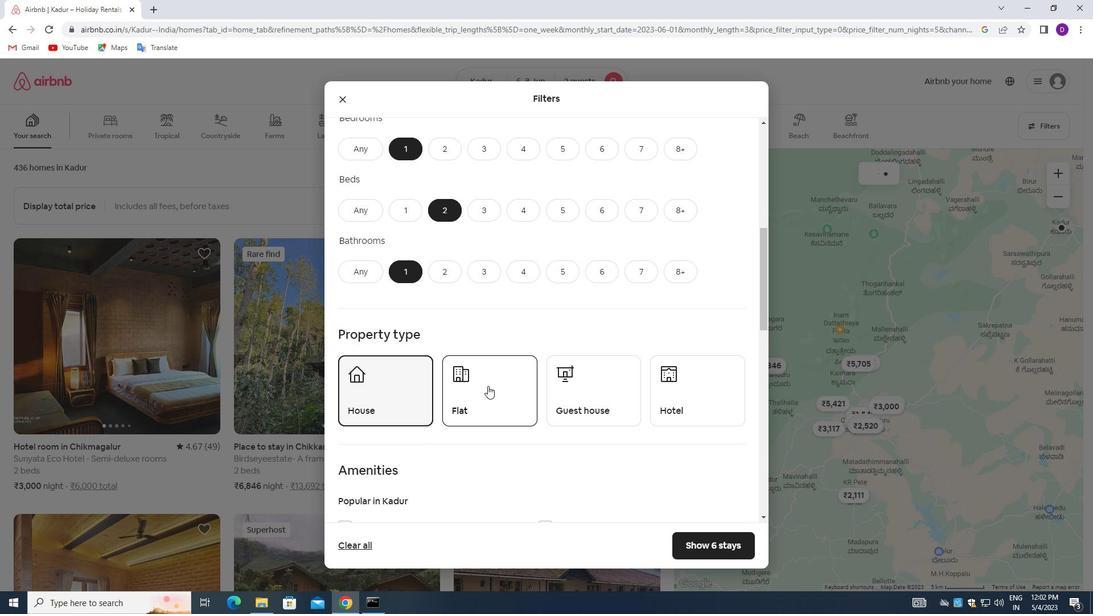 
Action: Mouse moved to (596, 384)
Screenshot: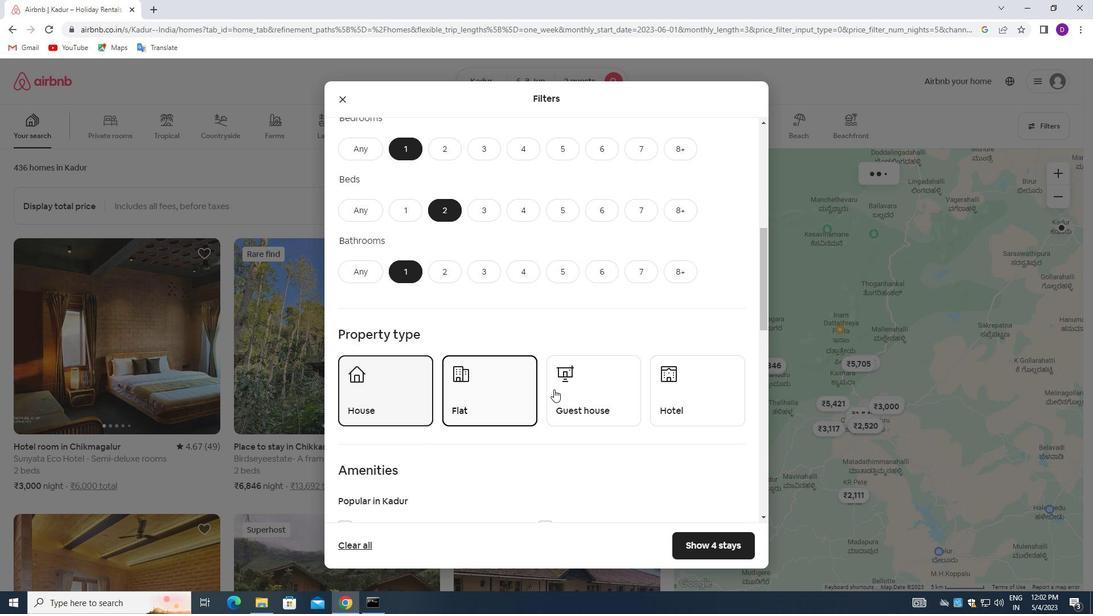 
Action: Mouse pressed left at (596, 384)
Screenshot: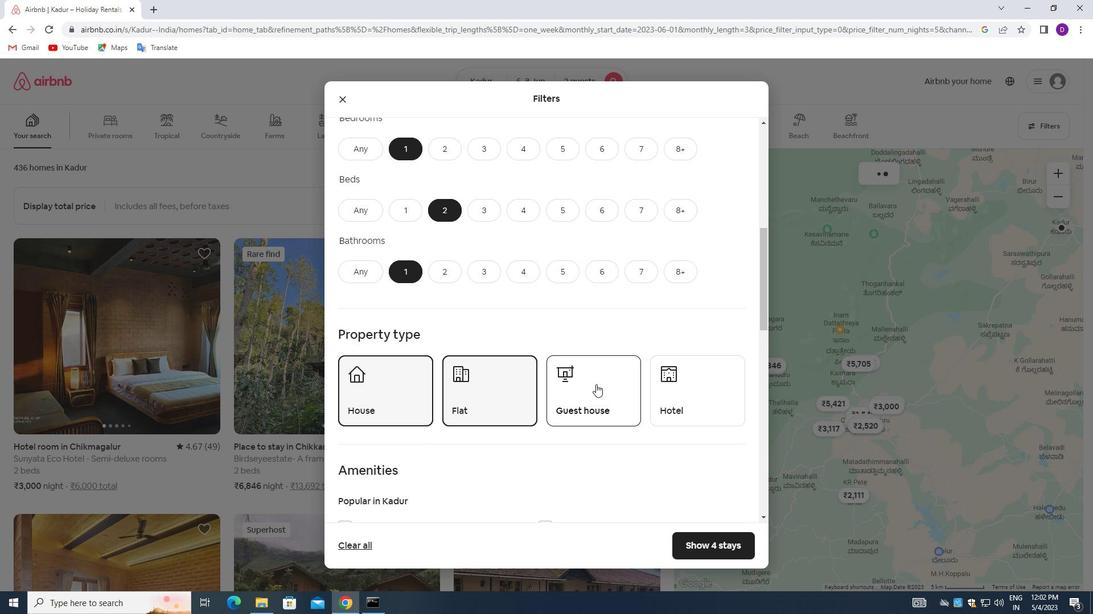 
Action: Mouse moved to (474, 368)
Screenshot: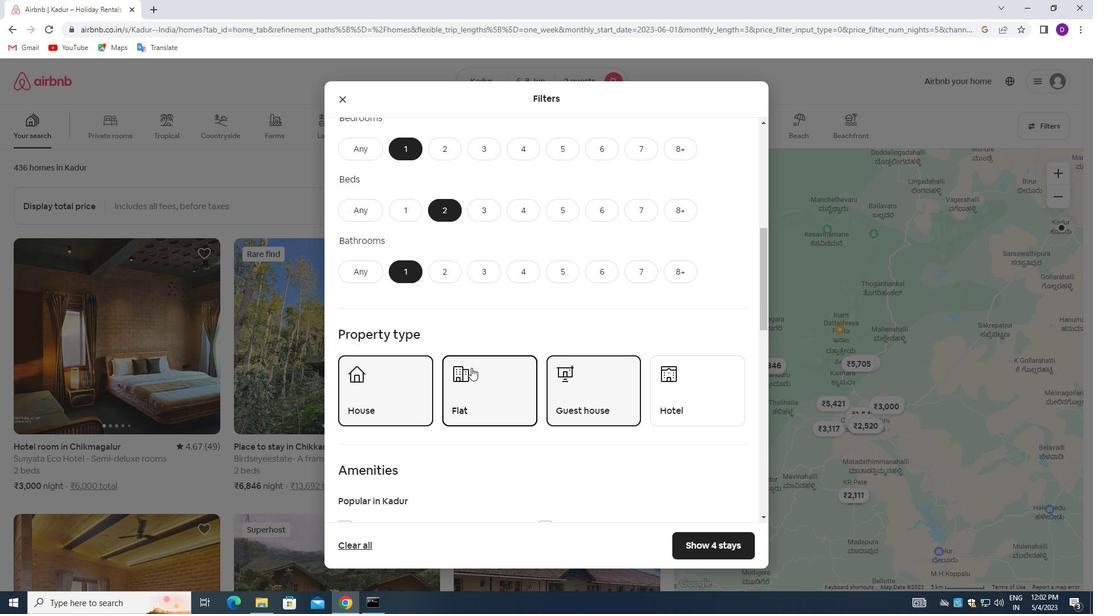 
Action: Mouse scrolled (474, 367) with delta (0, 0)
Screenshot: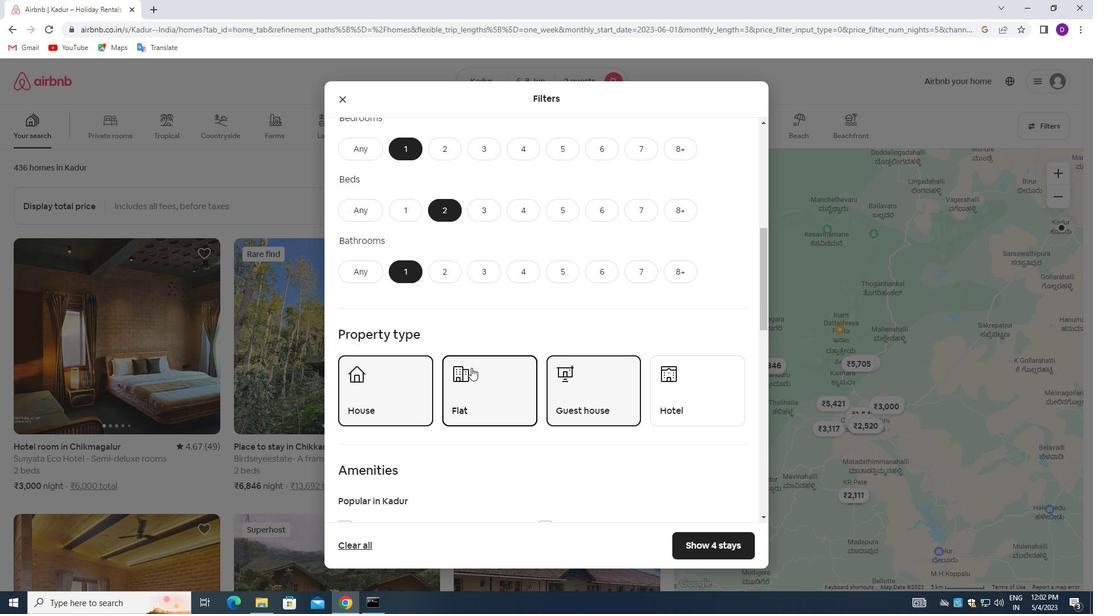 
Action: Mouse moved to (477, 368)
Screenshot: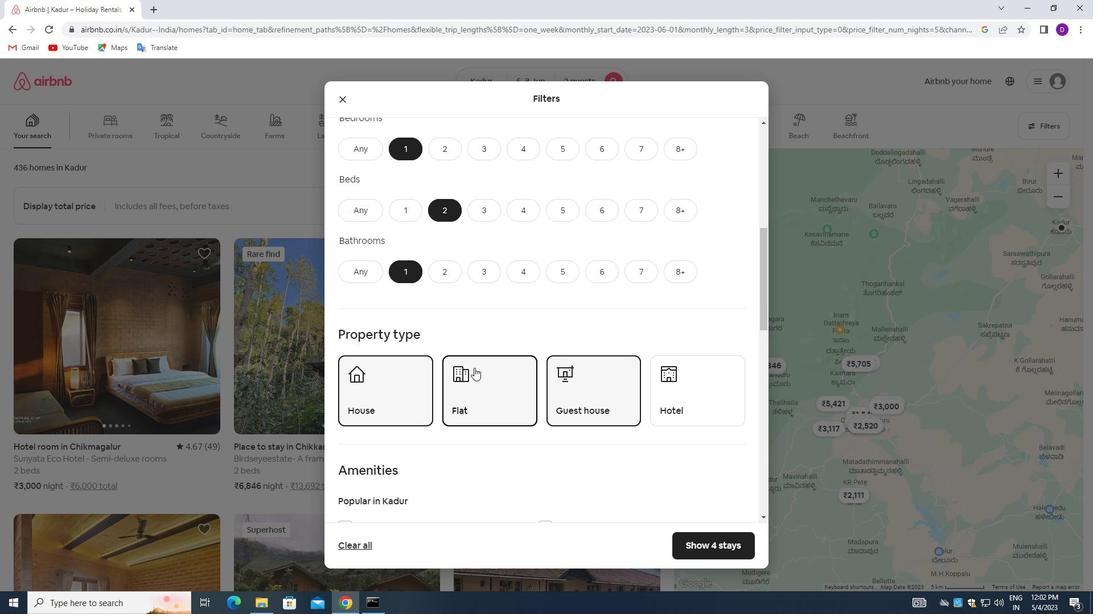 
Action: Mouse scrolled (477, 367) with delta (0, 0)
Screenshot: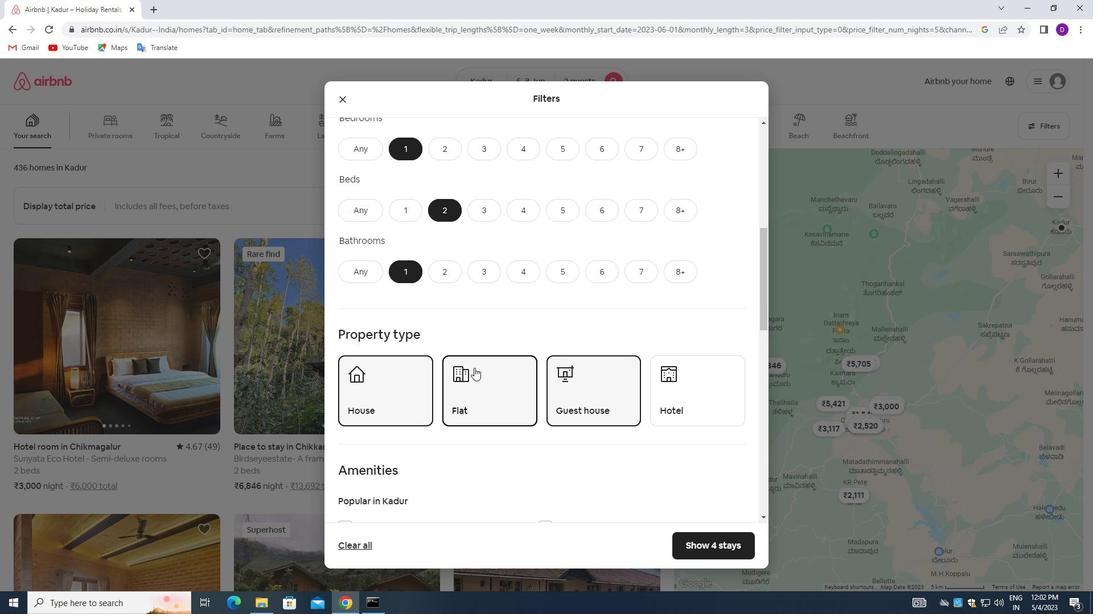 
Action: Mouse scrolled (477, 367) with delta (0, 0)
Screenshot: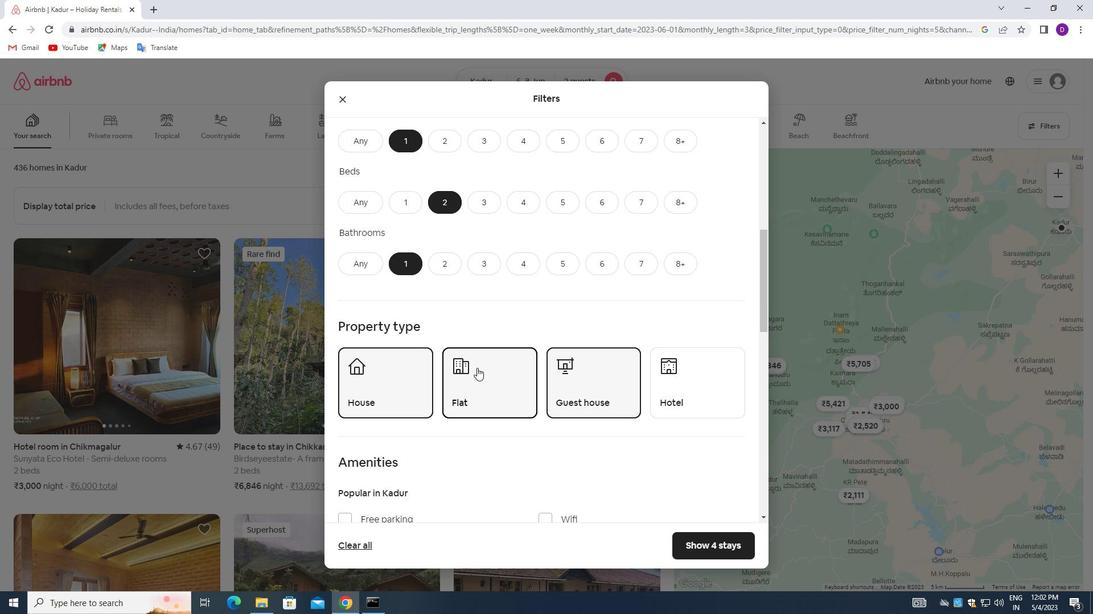 
Action: Mouse moved to (477, 368)
Screenshot: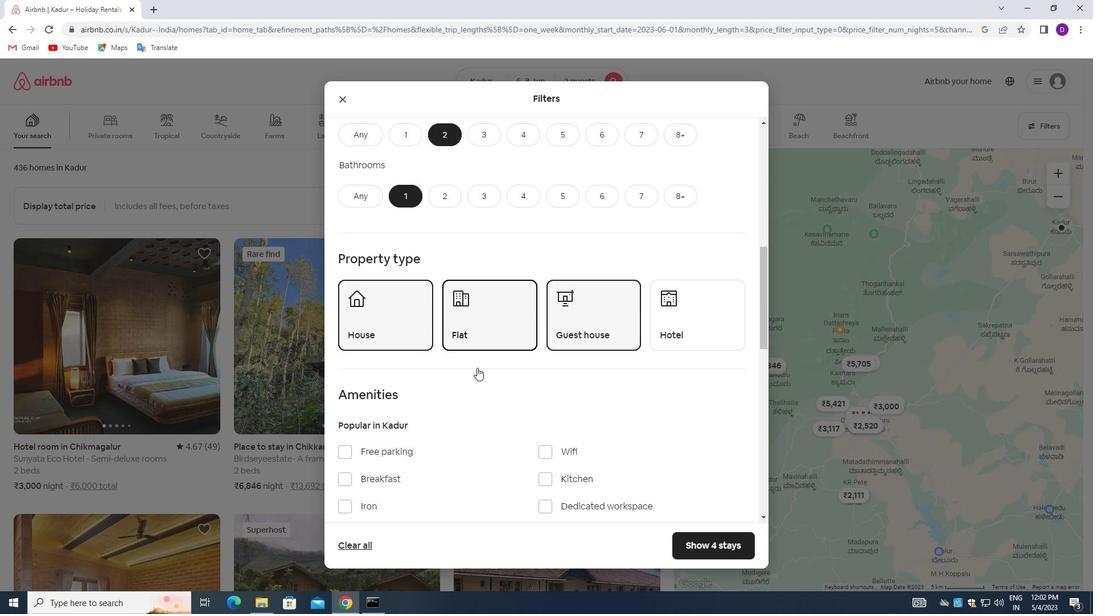 
Action: Mouse scrolled (477, 367) with delta (0, 0)
Screenshot: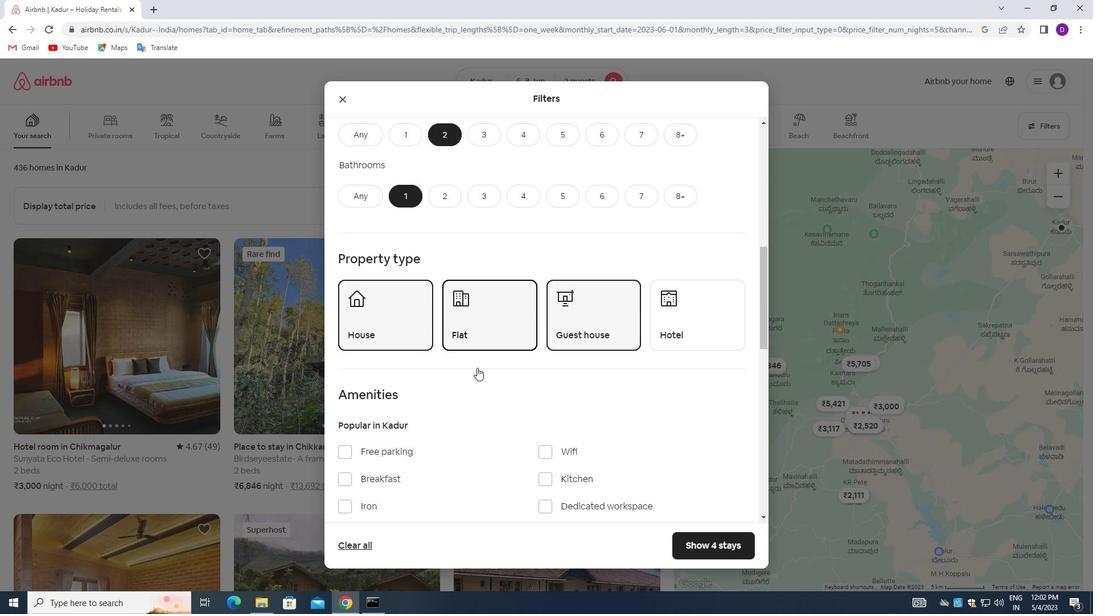 
Action: Mouse moved to (550, 300)
Screenshot: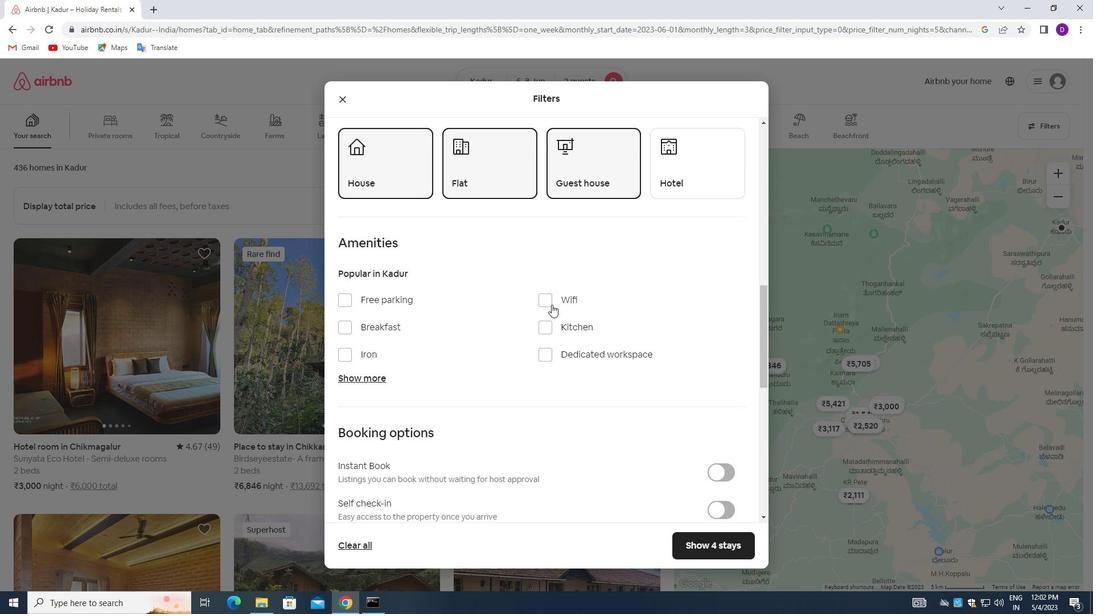 
Action: Mouse pressed left at (550, 300)
Screenshot: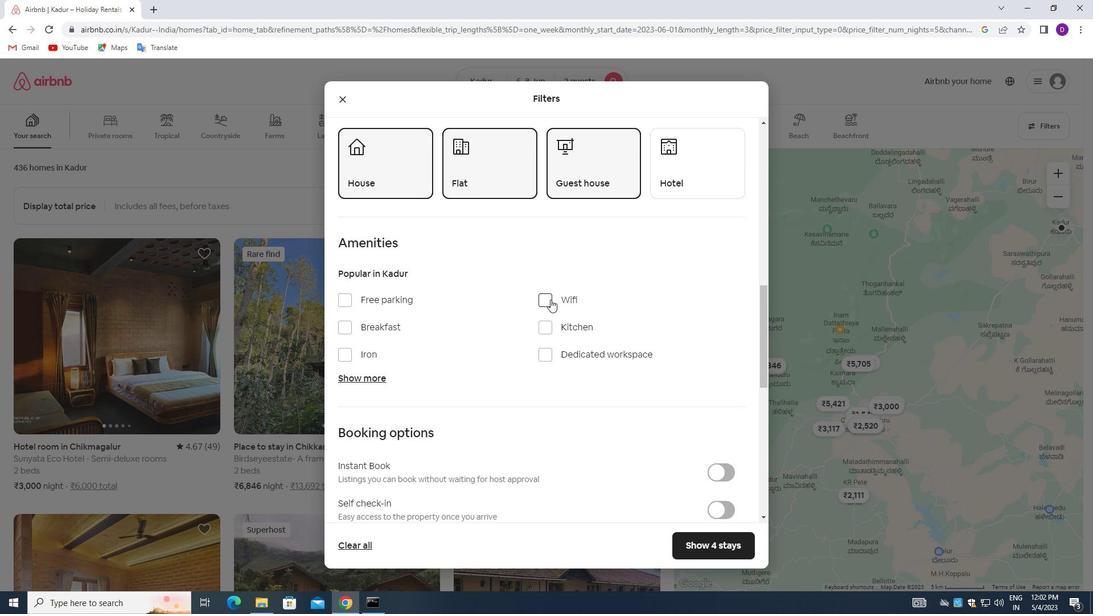 
Action: Mouse moved to (565, 331)
Screenshot: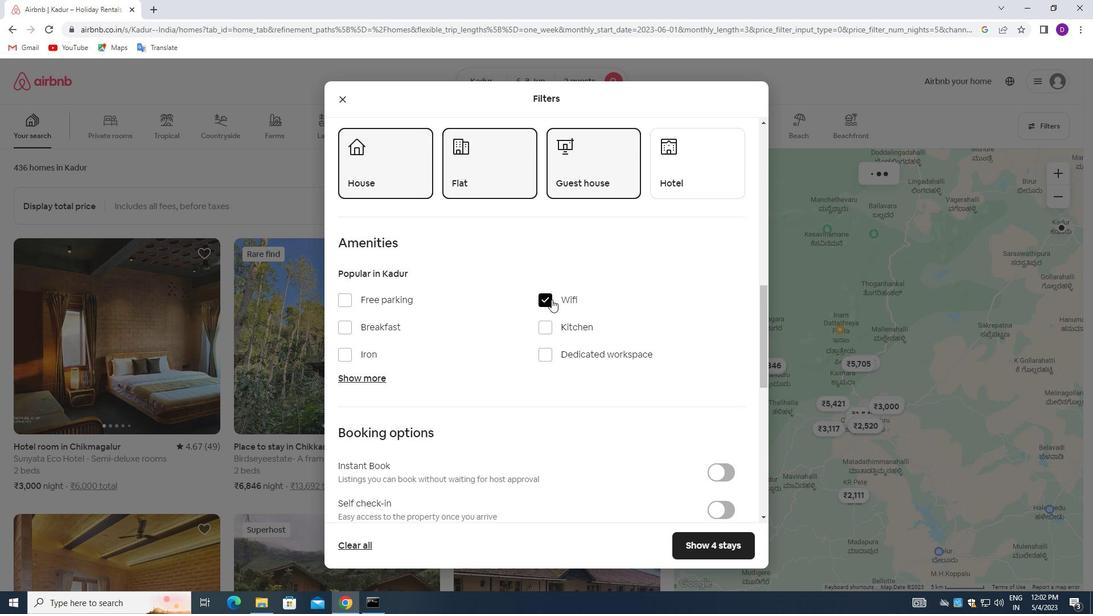 
Action: Mouse scrolled (565, 330) with delta (0, 0)
Screenshot: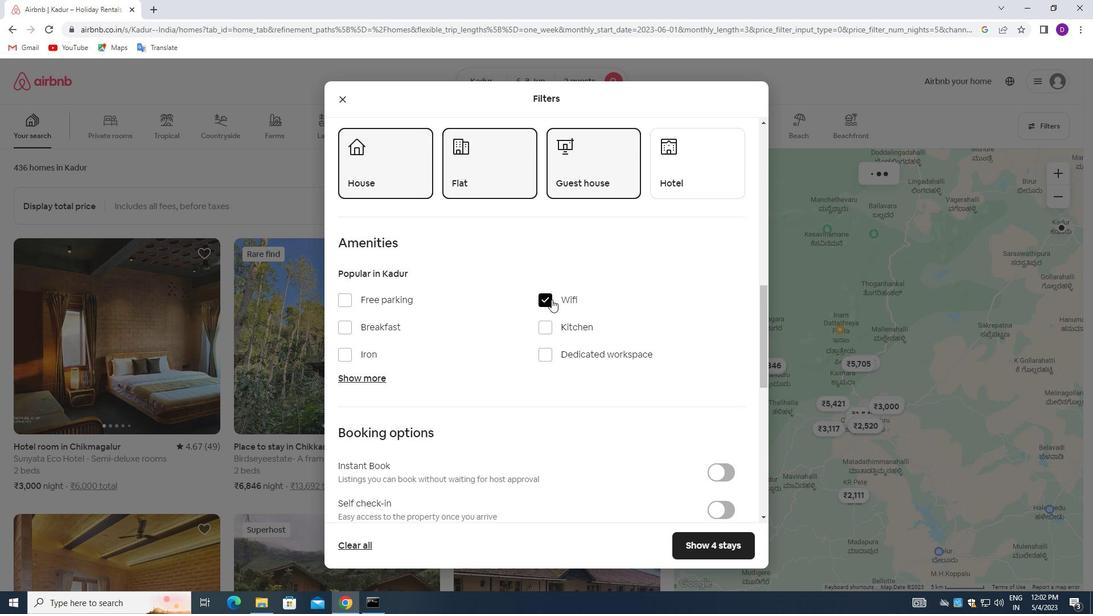 
Action: Mouse moved to (566, 334)
Screenshot: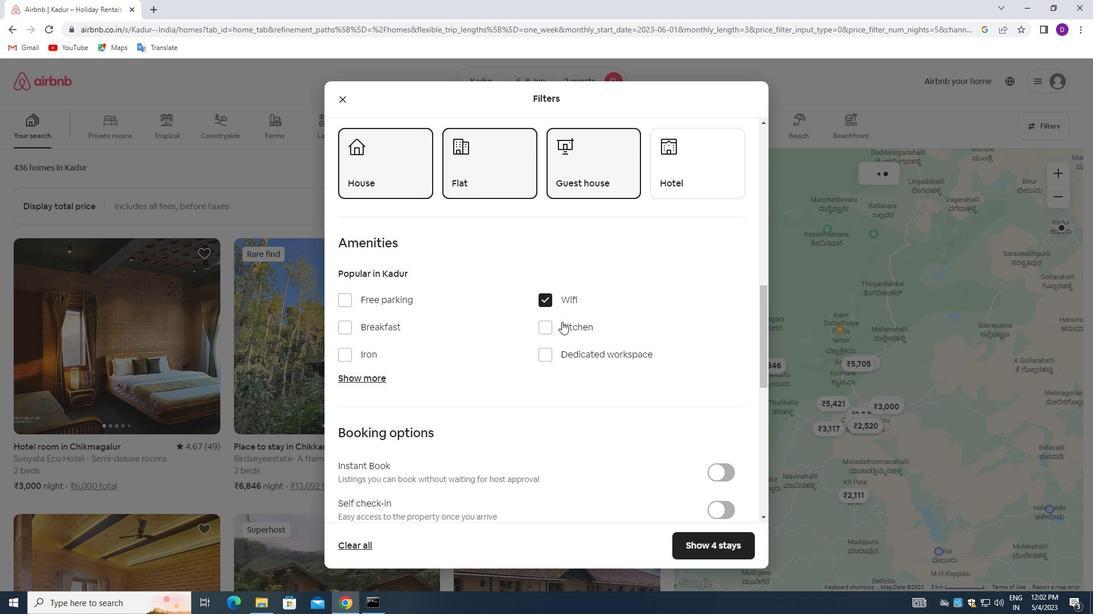 
Action: Mouse scrolled (566, 334) with delta (0, 0)
Screenshot: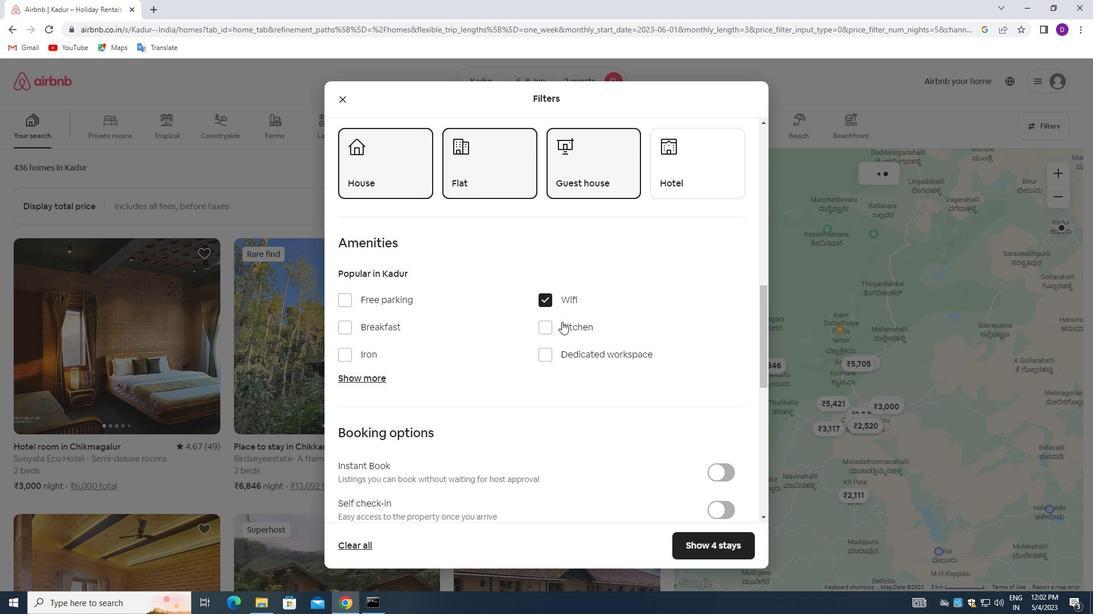 
Action: Mouse moved to (567, 334)
Screenshot: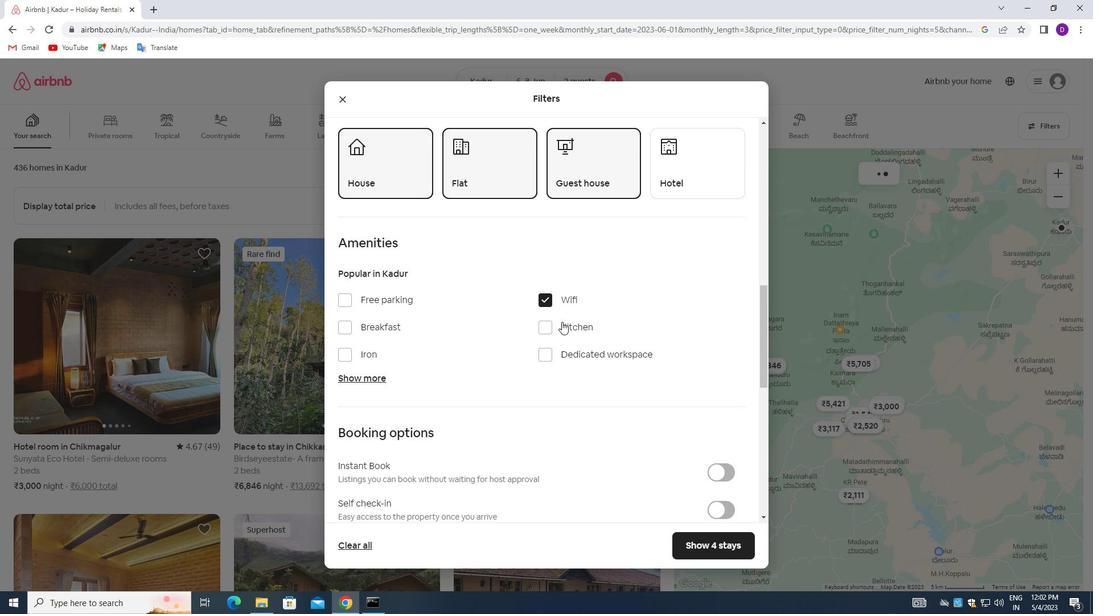 
Action: Mouse scrolled (567, 334) with delta (0, 0)
Screenshot: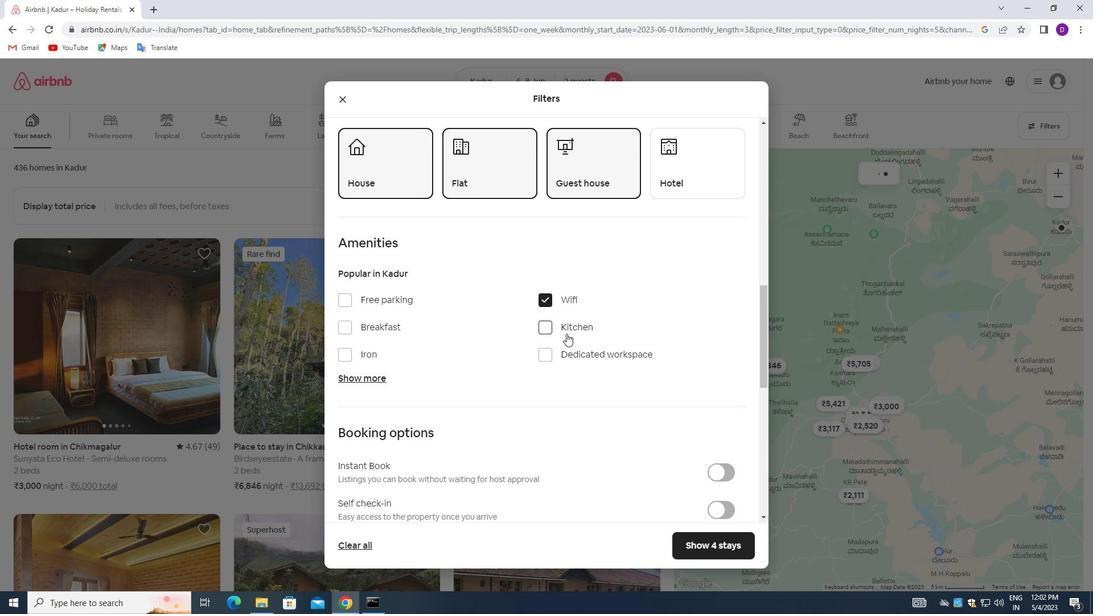 
Action: Mouse moved to (711, 335)
Screenshot: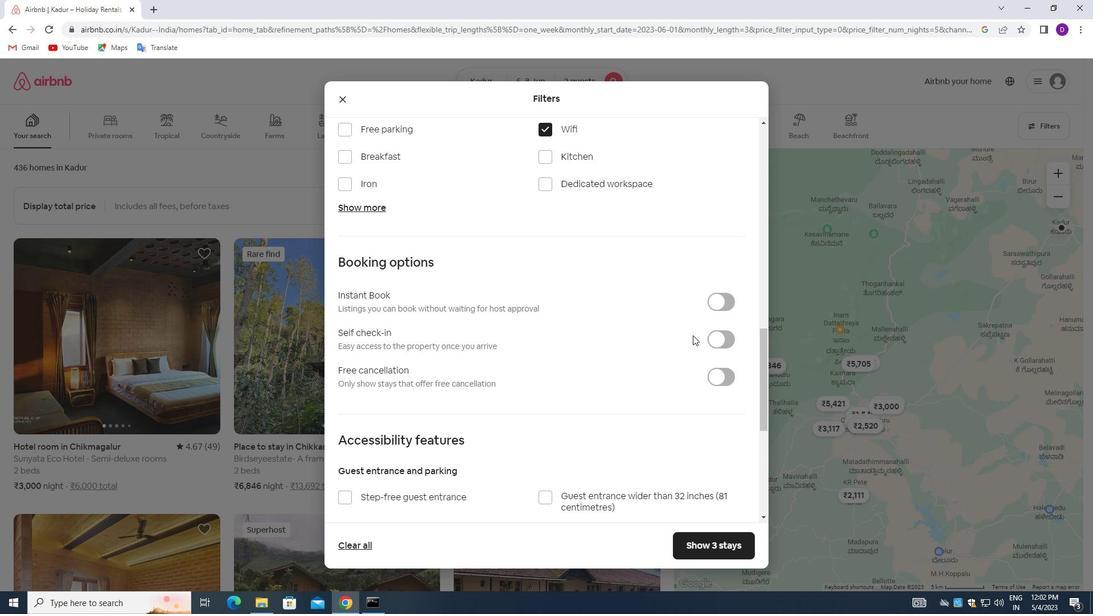 
Action: Mouse pressed left at (711, 335)
Screenshot: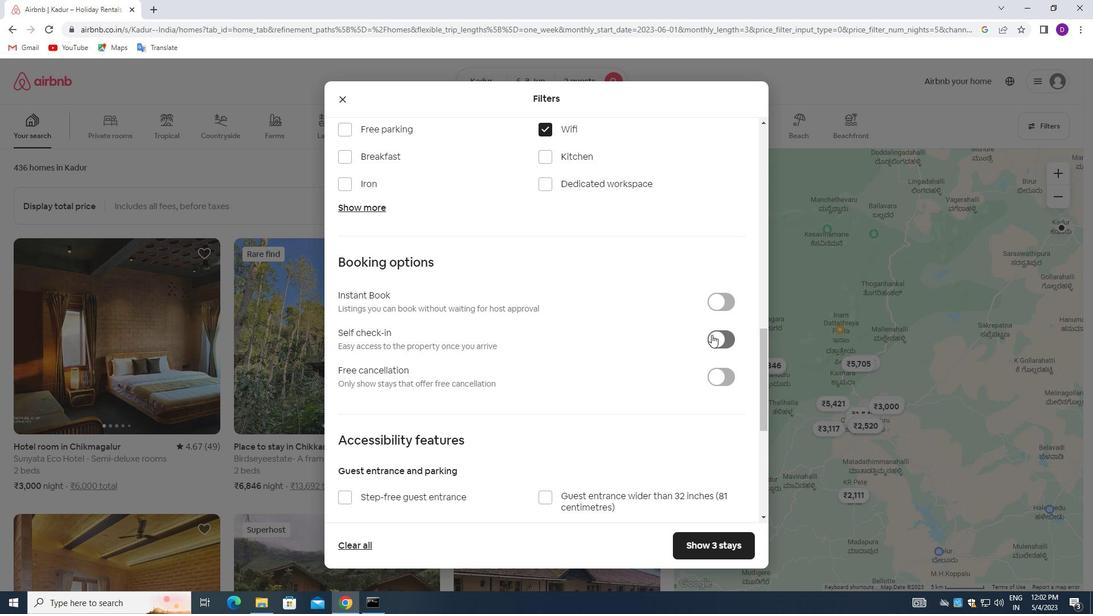 
Action: Mouse moved to (513, 351)
Screenshot: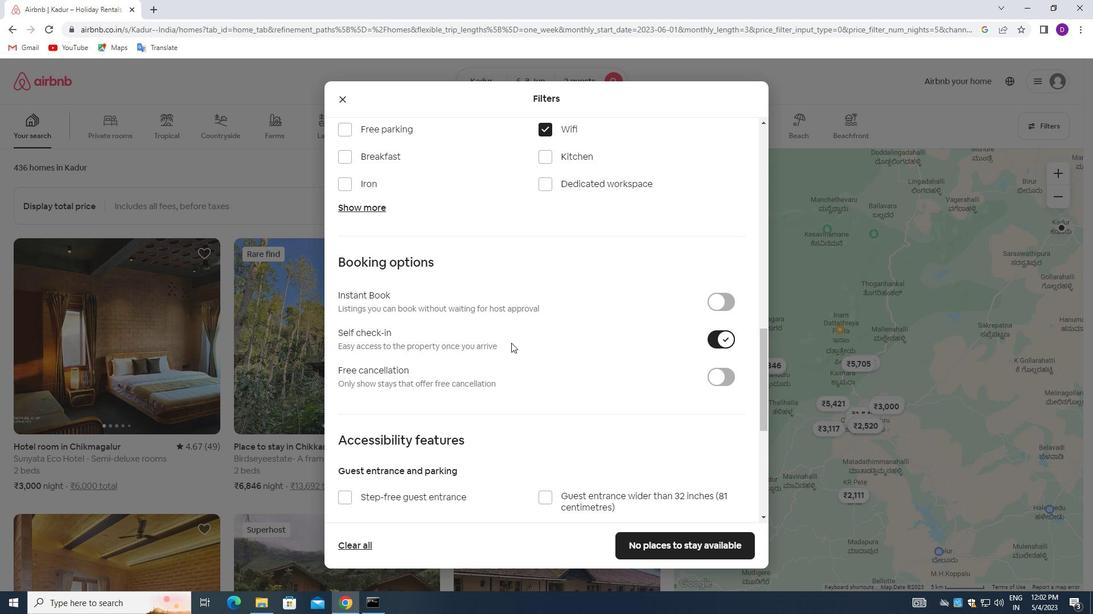 
Action: Mouse scrolled (513, 350) with delta (0, 0)
Screenshot: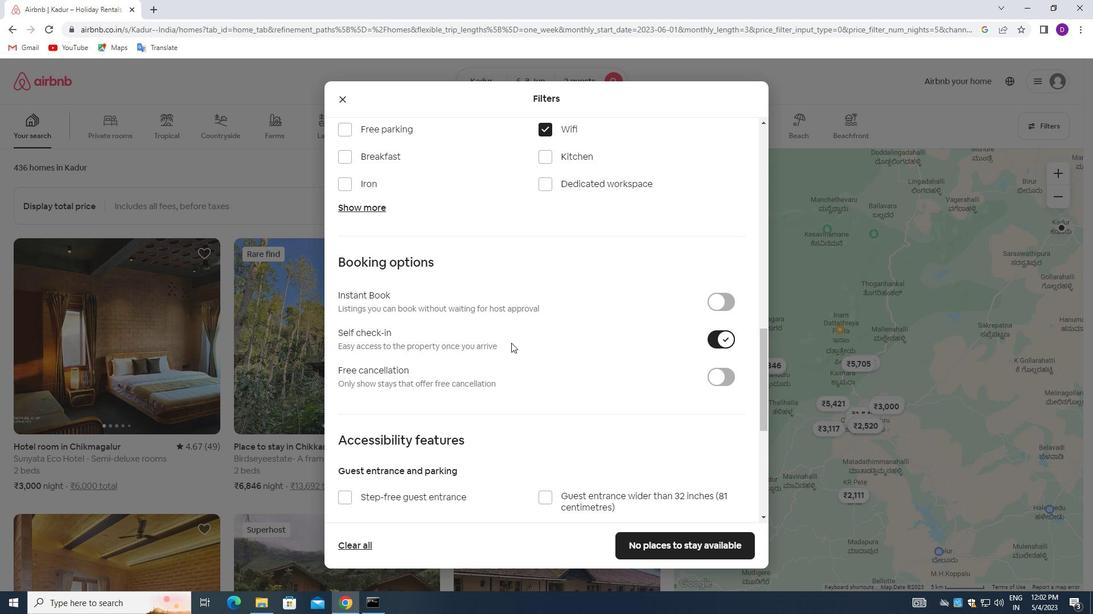 
Action: Mouse moved to (513, 351)
Screenshot: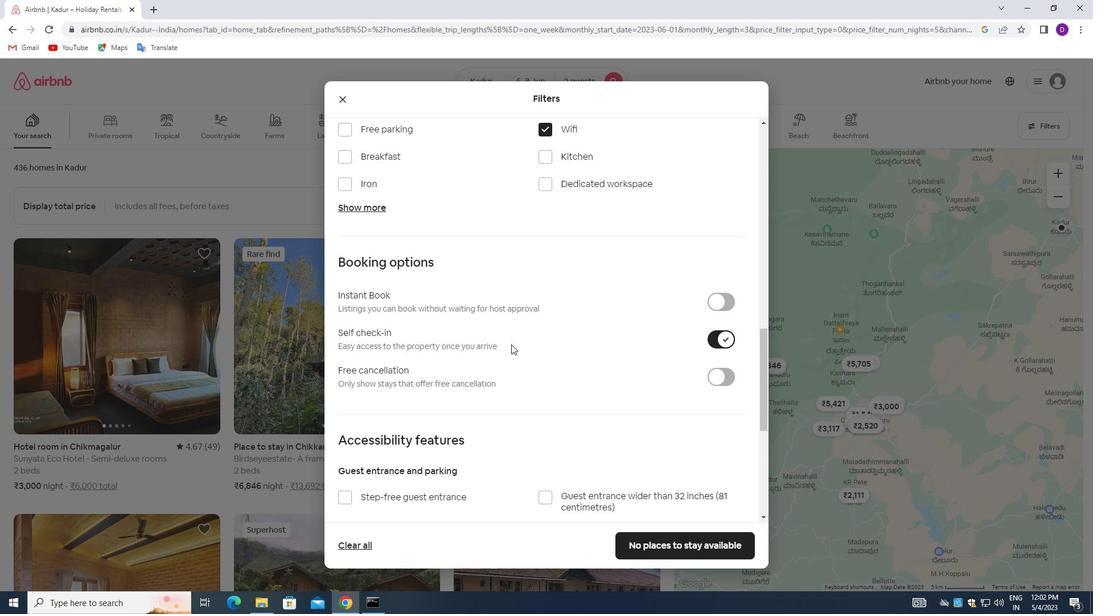
Action: Mouse scrolled (513, 350) with delta (0, 0)
Screenshot: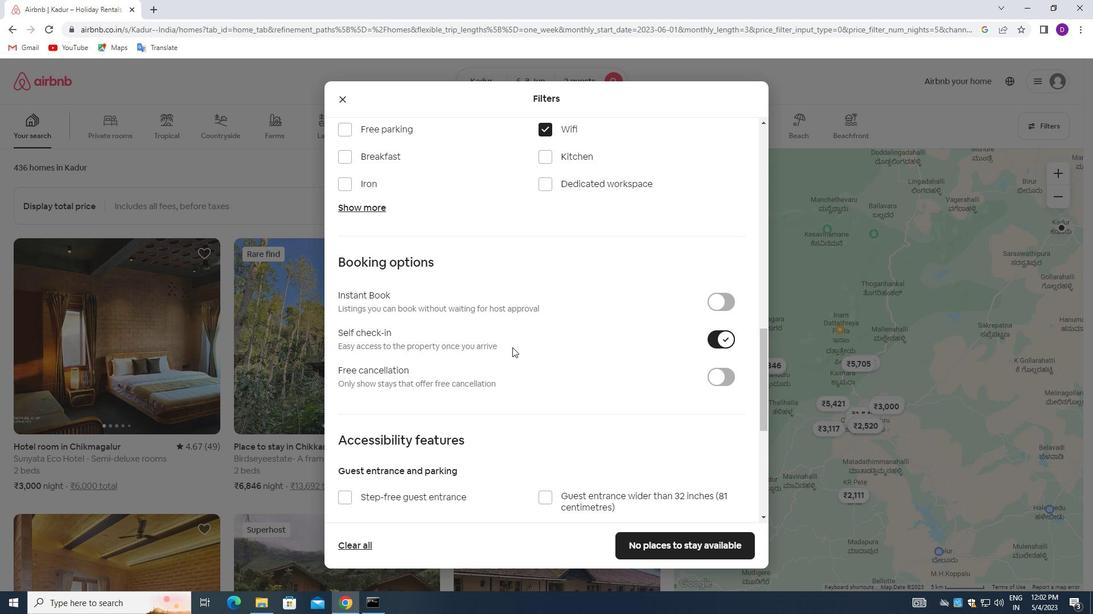 
Action: Mouse scrolled (513, 350) with delta (0, 0)
Screenshot: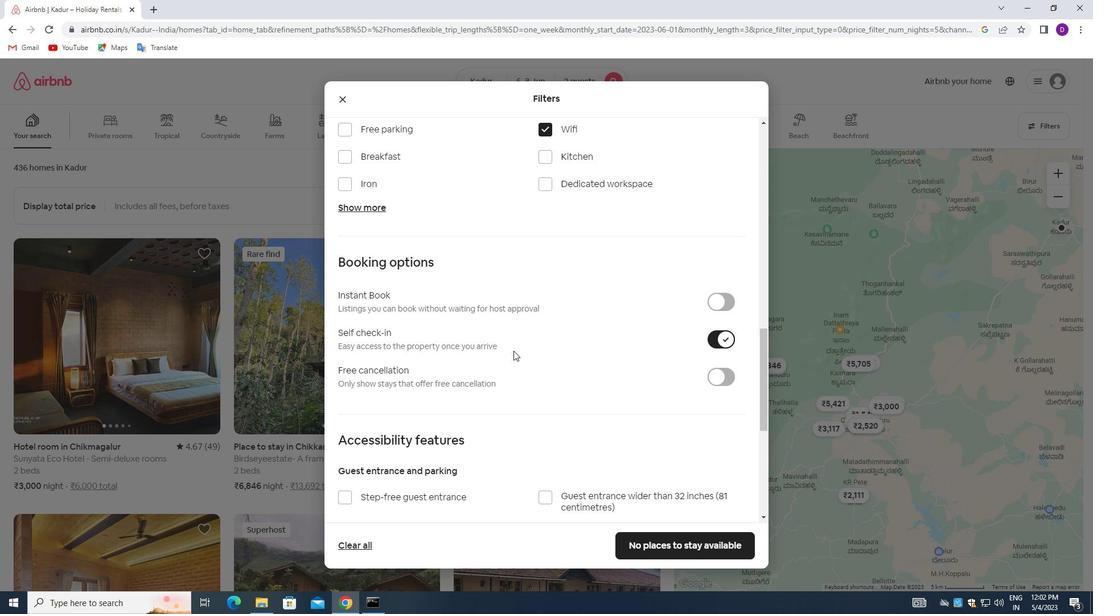 
Action: Mouse moved to (516, 360)
Screenshot: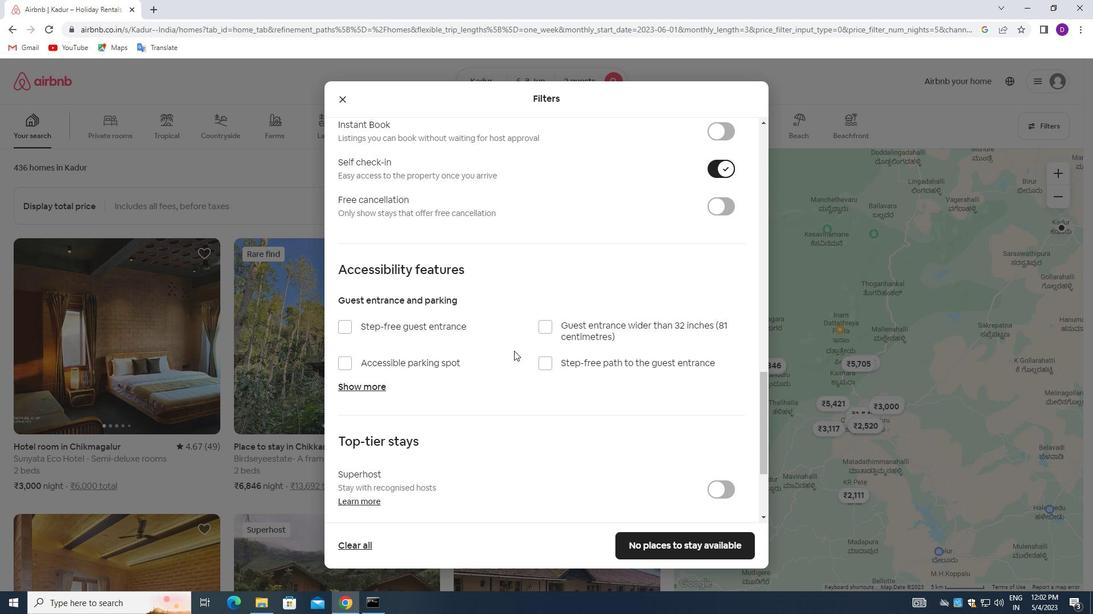 
Action: Mouse scrolled (516, 360) with delta (0, 0)
Screenshot: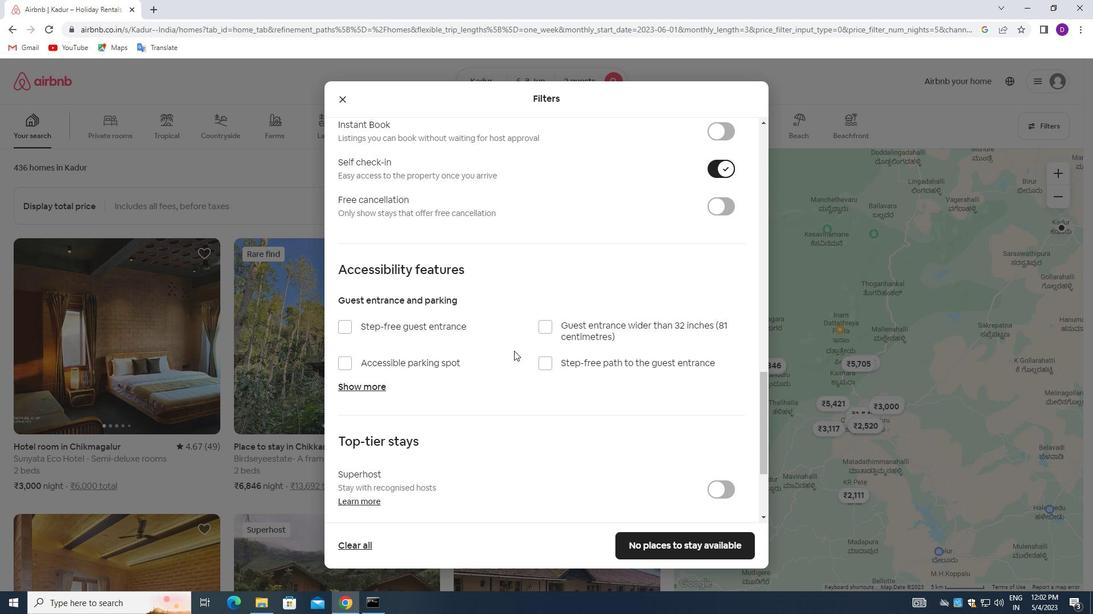 
Action: Mouse moved to (518, 366)
Screenshot: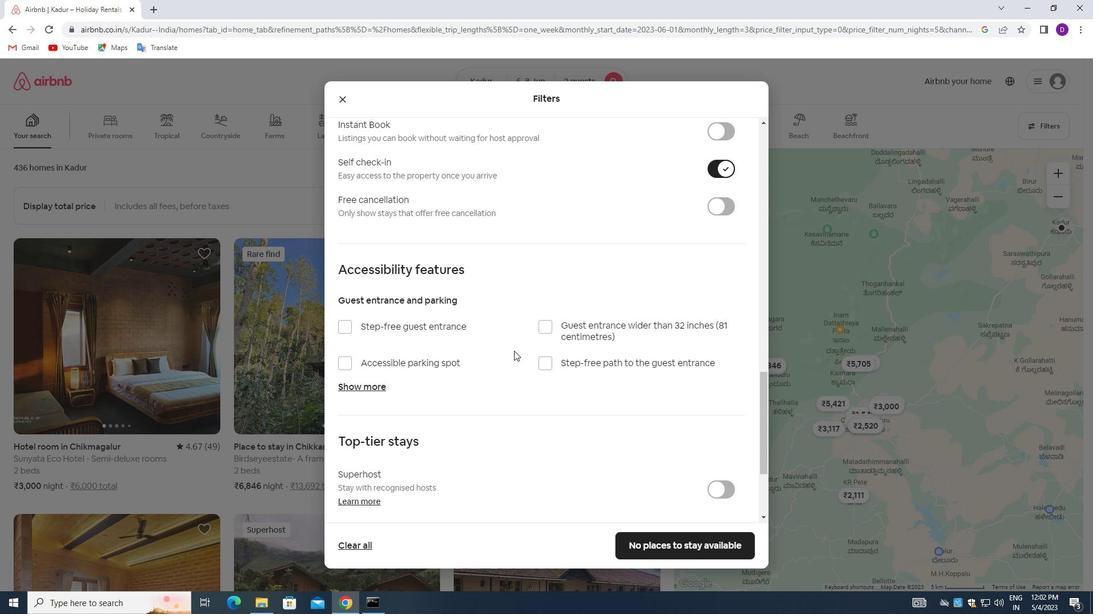 
Action: Mouse scrolled (518, 366) with delta (0, 0)
Screenshot: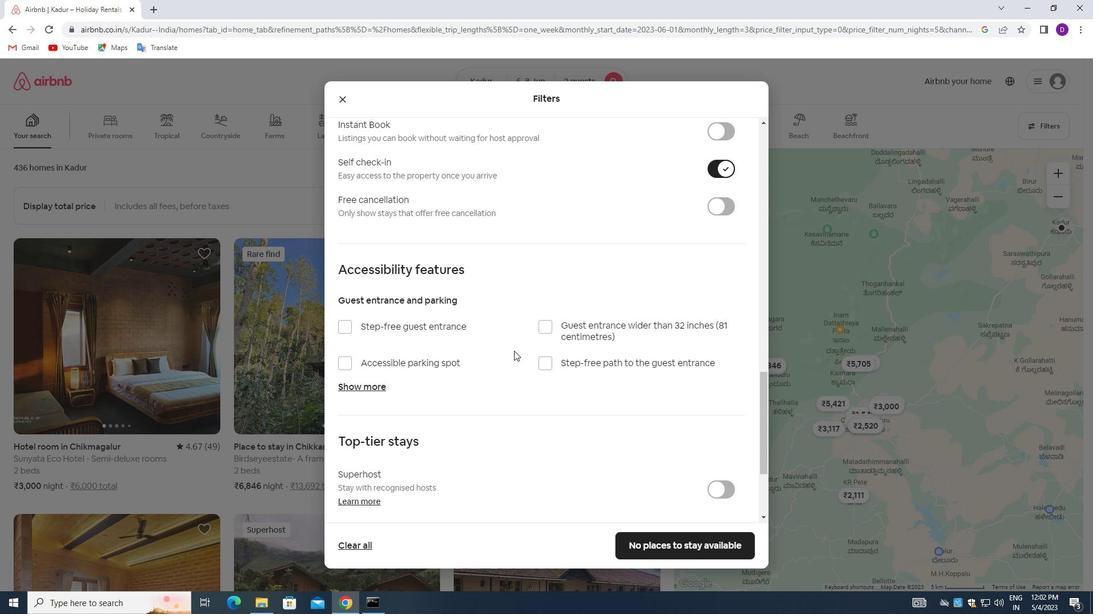 
Action: Mouse moved to (519, 370)
Screenshot: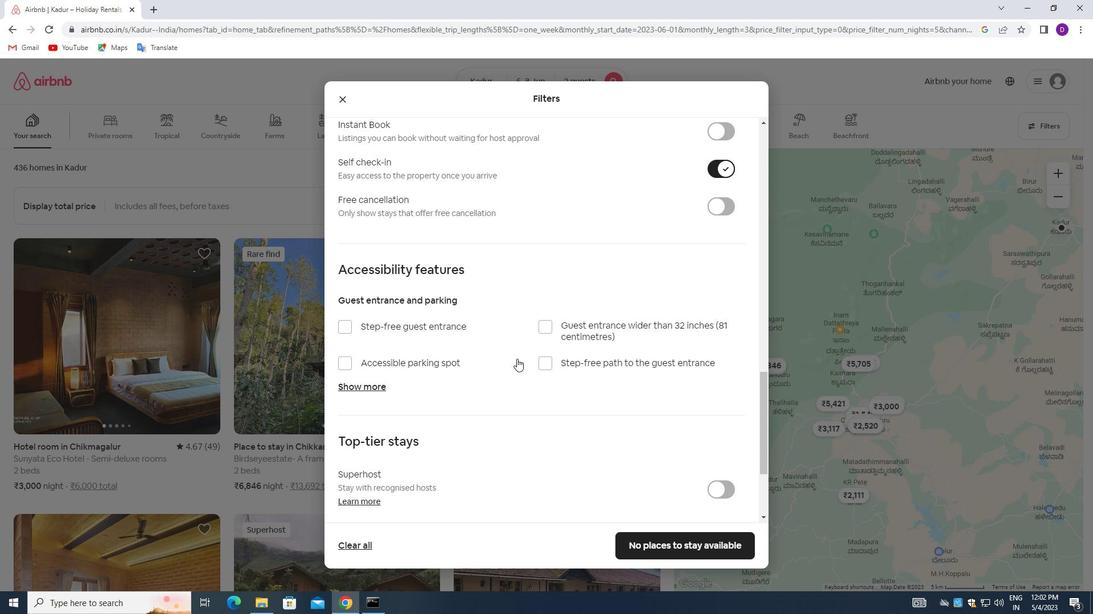 
Action: Mouse scrolled (519, 370) with delta (0, 0)
Screenshot: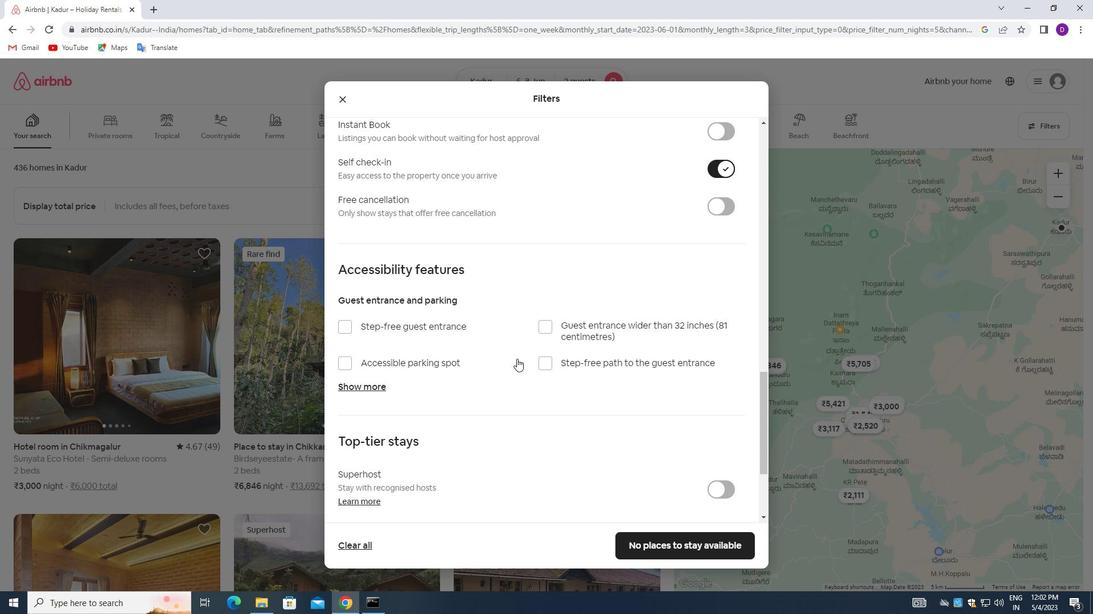 
Action: Mouse moved to (519, 373)
Screenshot: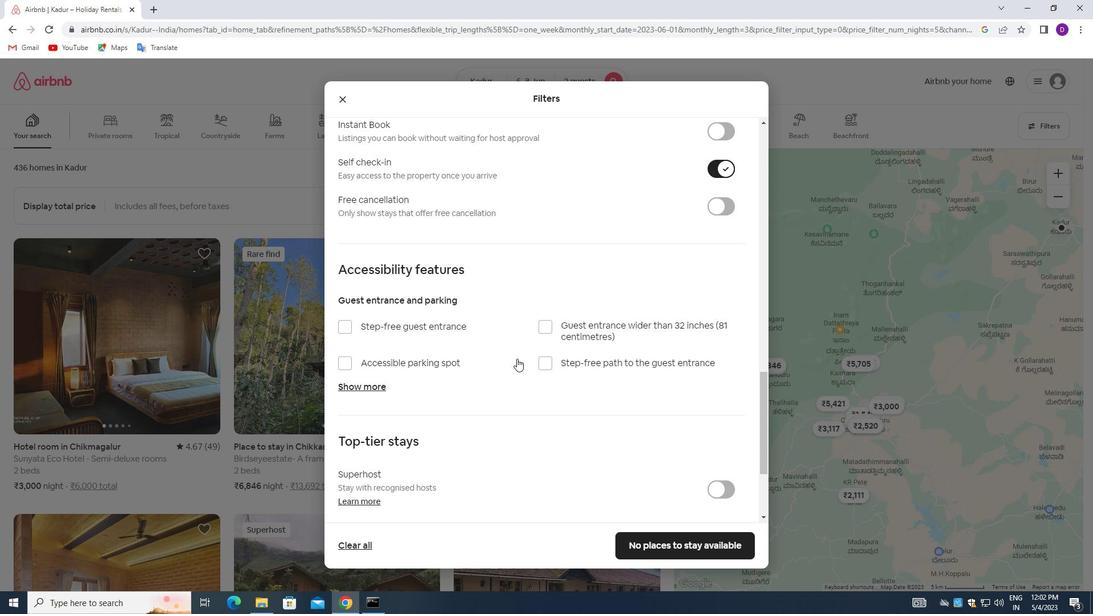 
Action: Mouse scrolled (519, 372) with delta (0, 0)
Screenshot: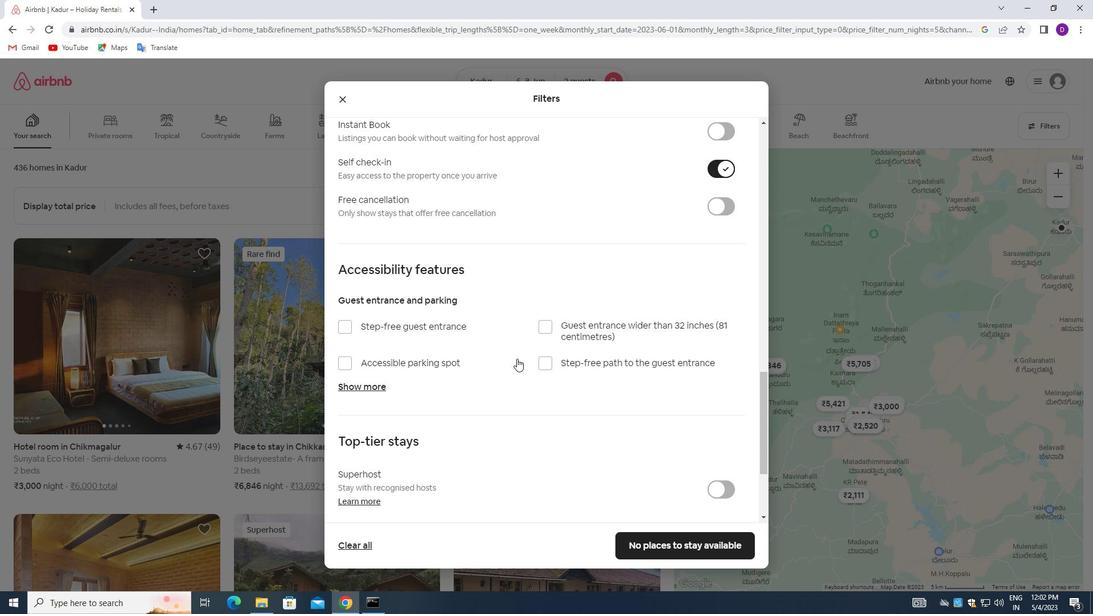 
Action: Mouse moved to (514, 394)
Screenshot: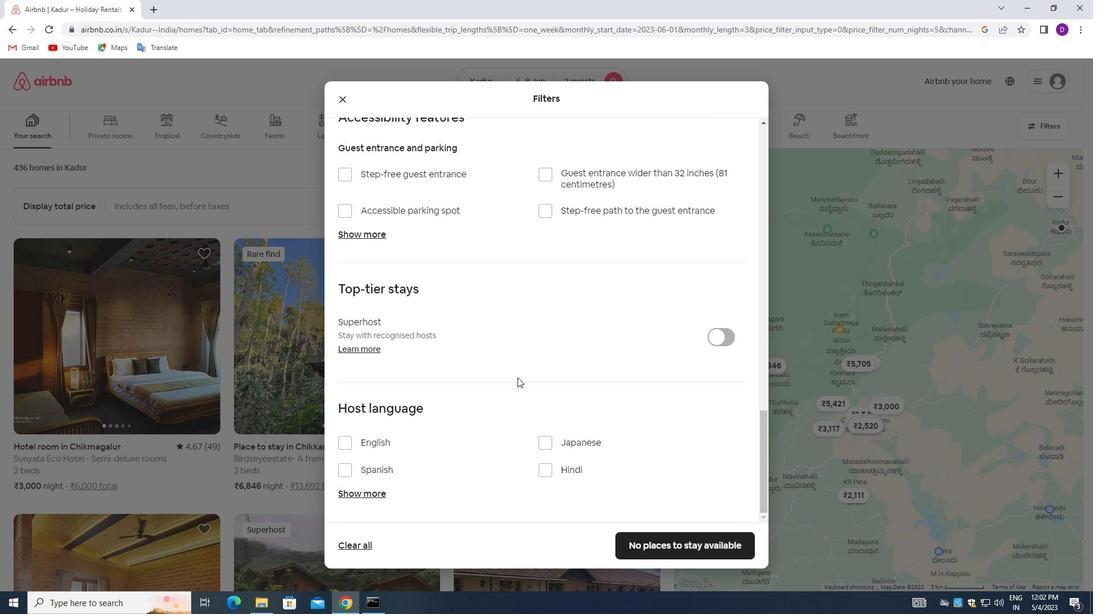 
Action: Mouse scrolled (514, 393) with delta (0, 0)
Screenshot: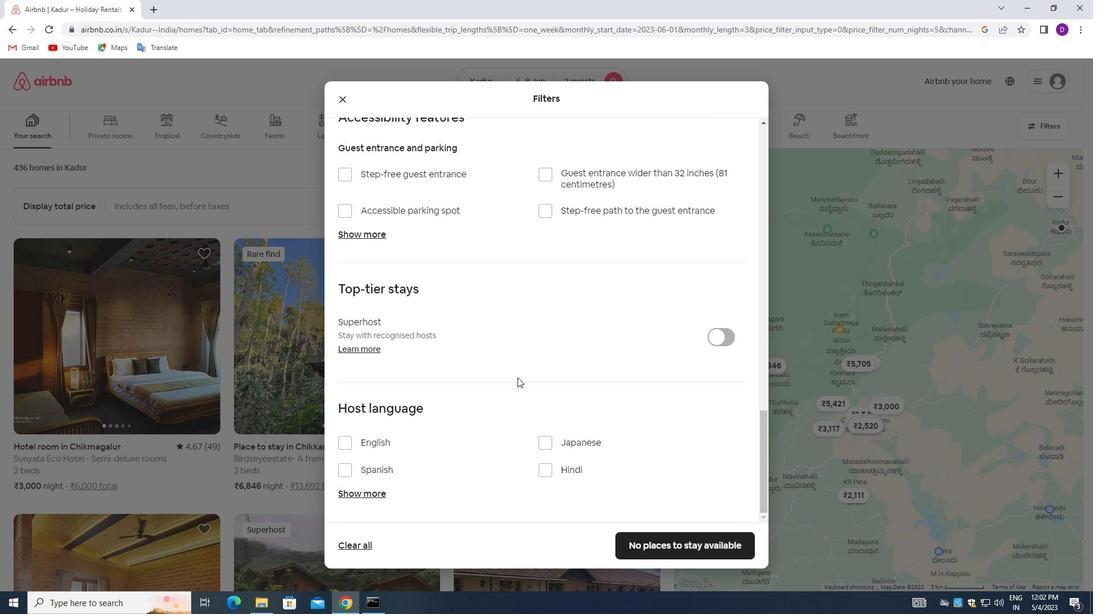 
Action: Mouse moved to (514, 400)
Screenshot: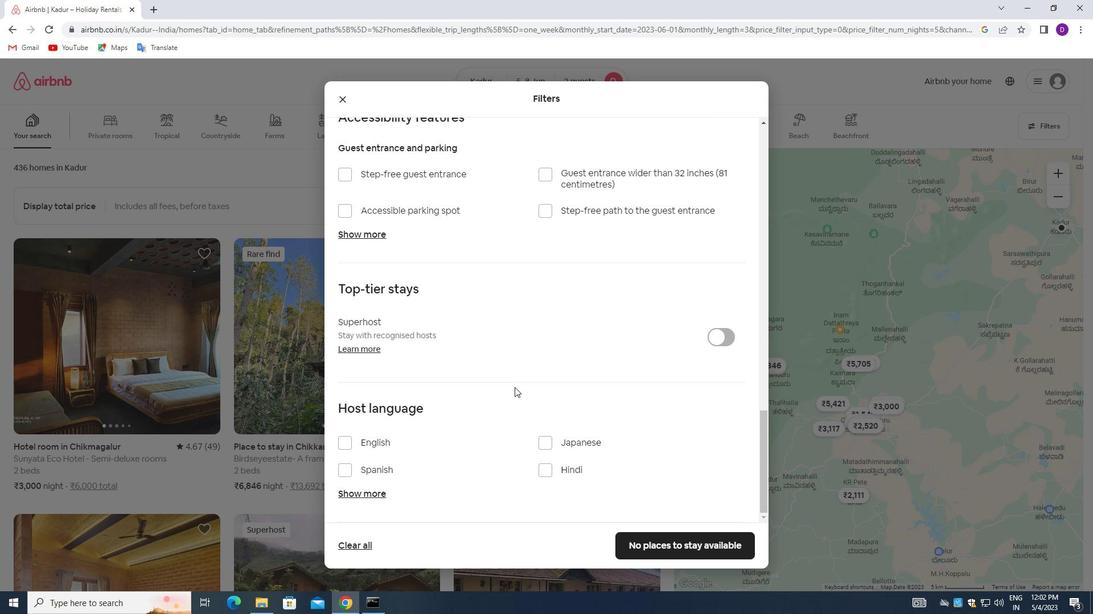 
Action: Mouse scrolled (514, 399) with delta (0, 0)
Screenshot: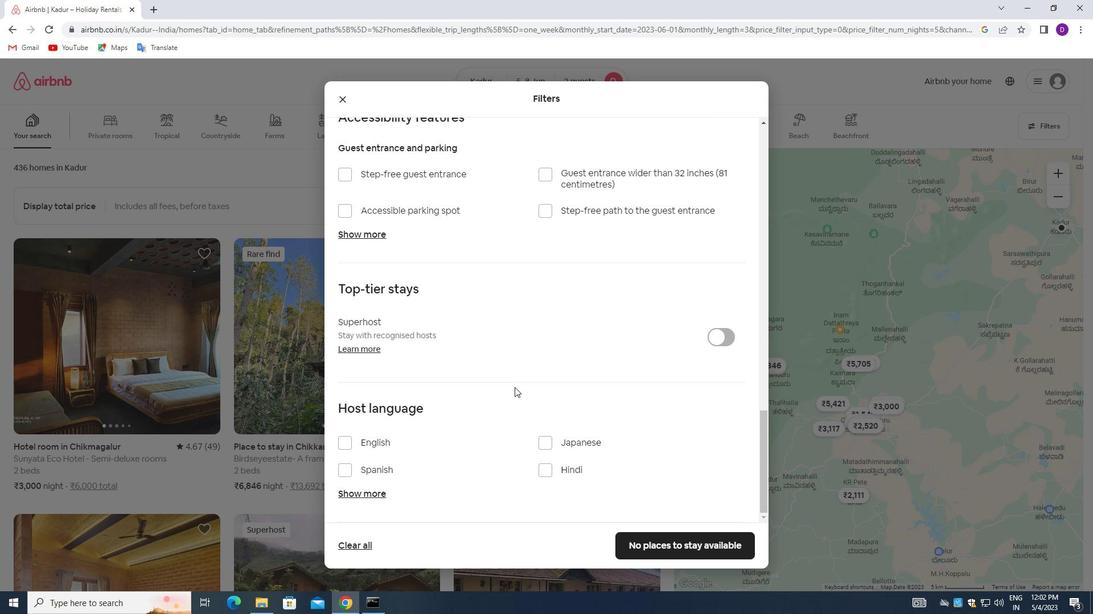 
Action: Mouse moved to (345, 445)
Screenshot: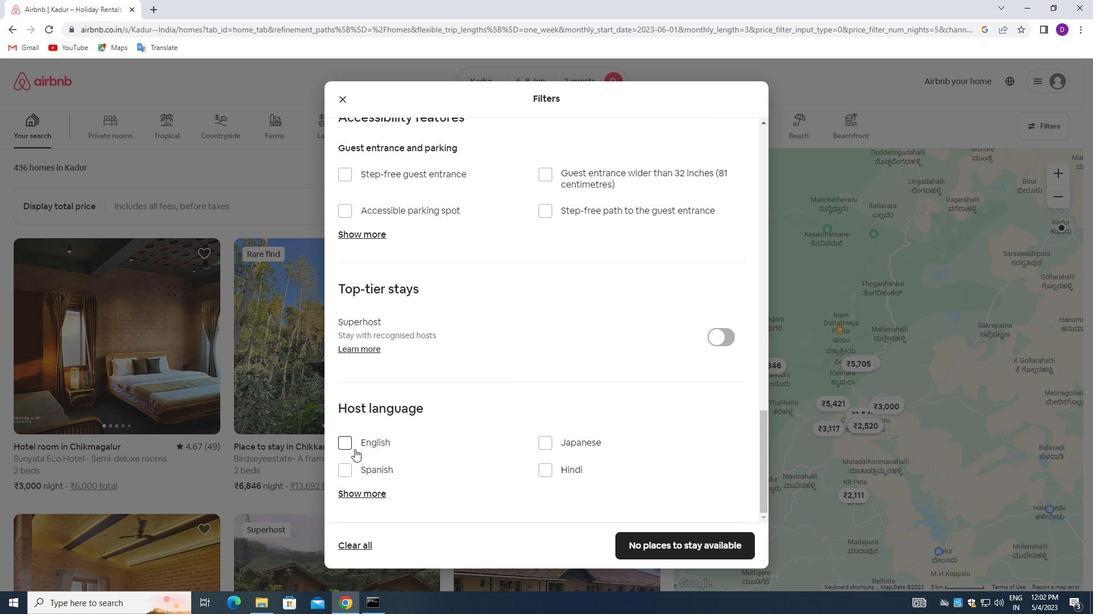 
Action: Mouse pressed left at (345, 445)
Screenshot: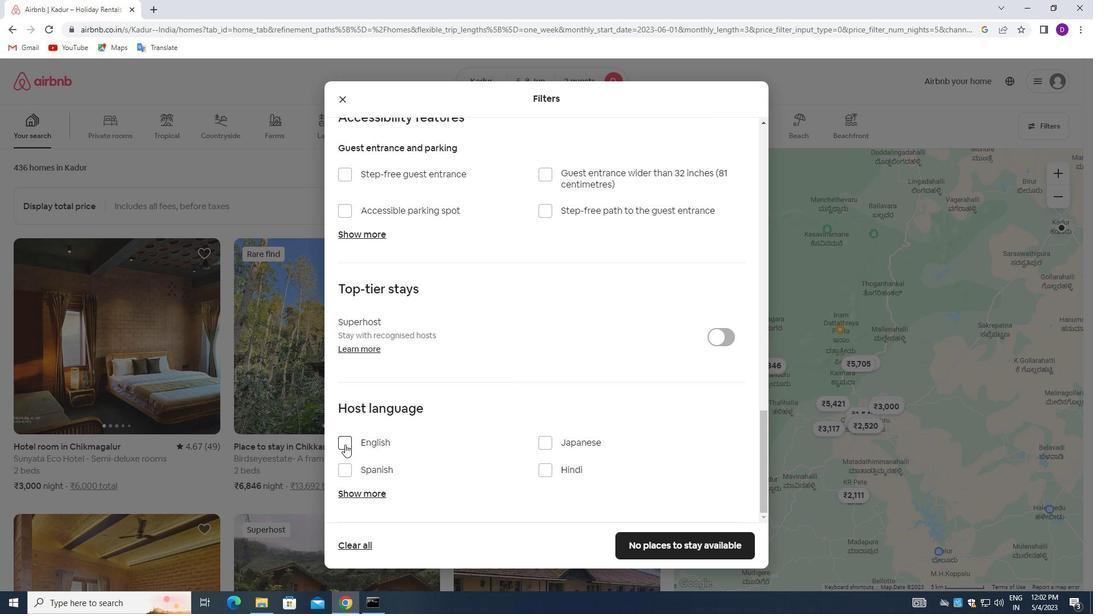 
Action: Mouse moved to (680, 540)
Screenshot: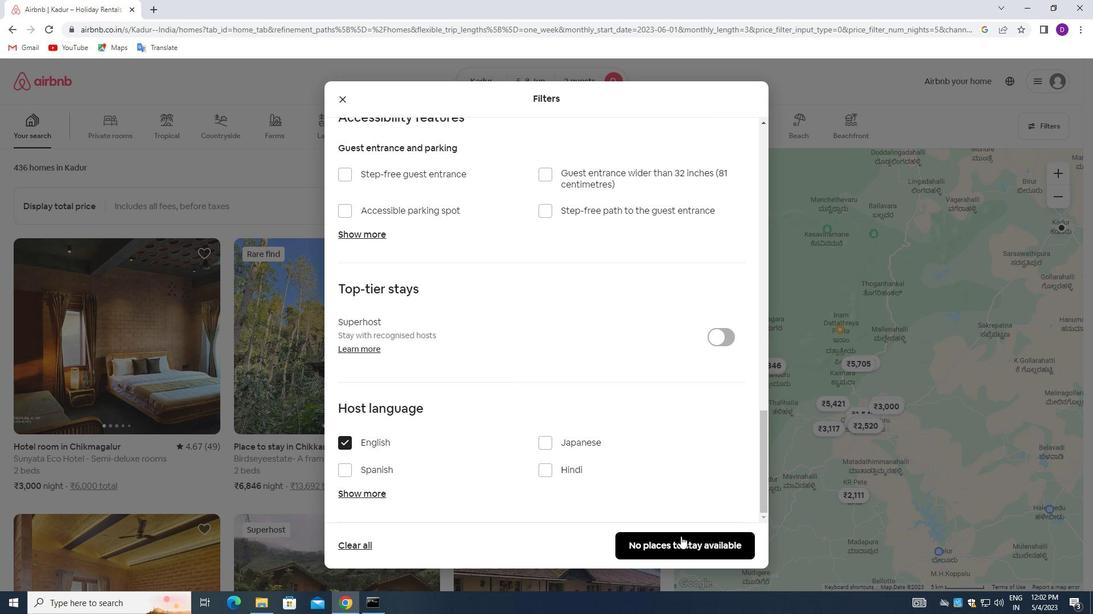 
Action: Mouse pressed left at (680, 540)
Screenshot: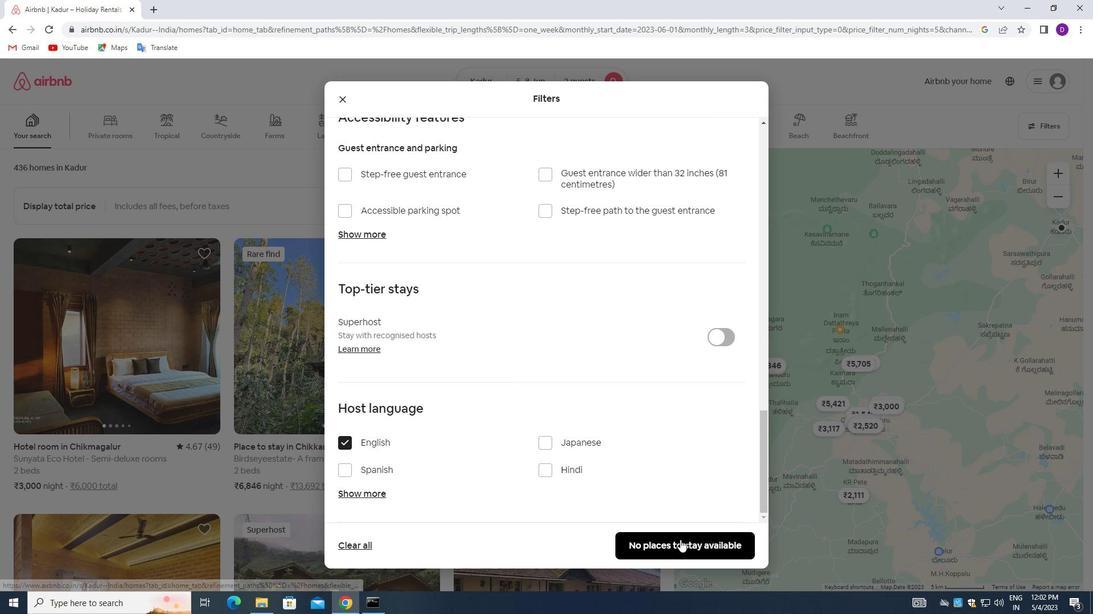 
Action: Mouse moved to (669, 304)
Screenshot: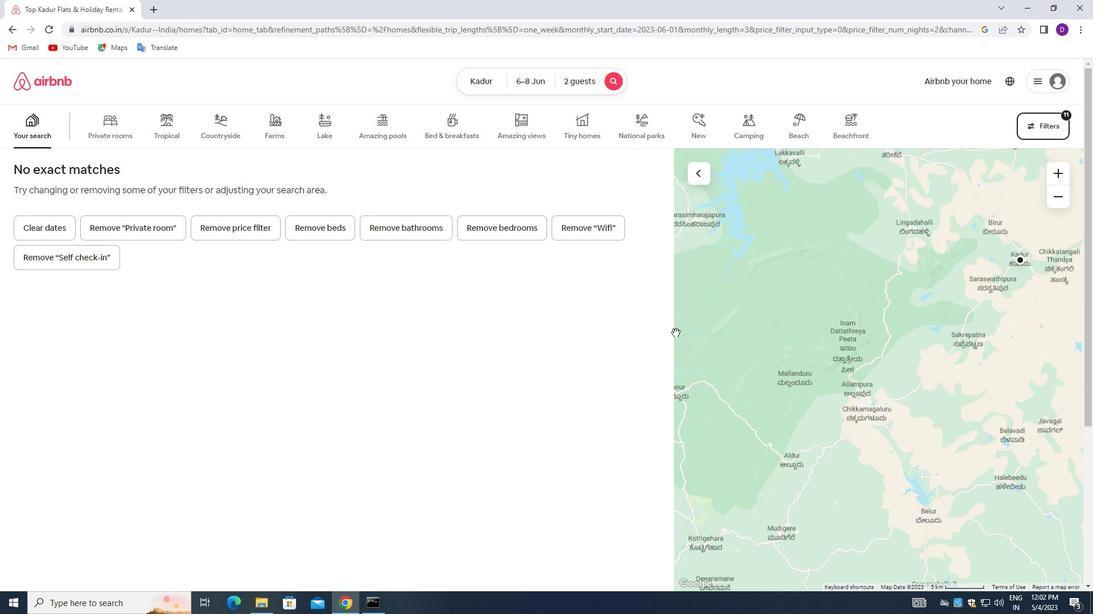 
